 Task: Search one way flight ticket for 3 adults, 3 children in business from Sitka: Sitka Rocky Gutierrez Airport to Raleigh: Raleigh-durham International Airport on 8-5-2023. Choice of flights is American. Number of bags: 4 checked bags. Price is upto 25000. Outbound departure time preference is 19:30.
Action: Mouse moved to (343, 297)
Screenshot: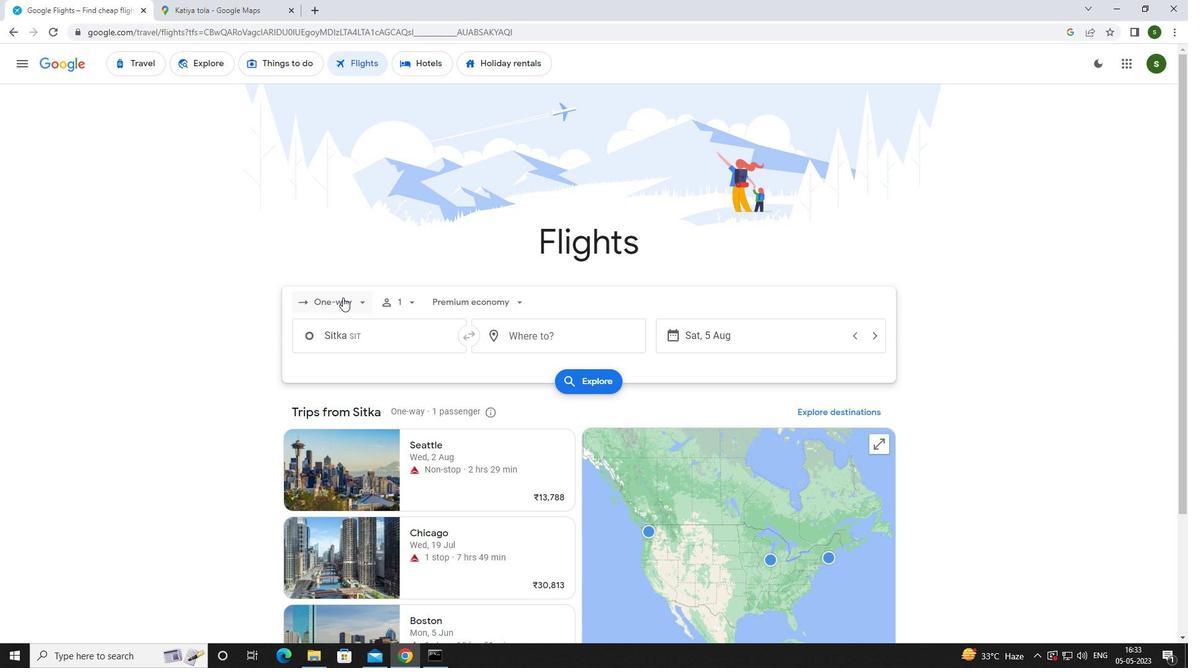 
Action: Mouse pressed left at (343, 297)
Screenshot: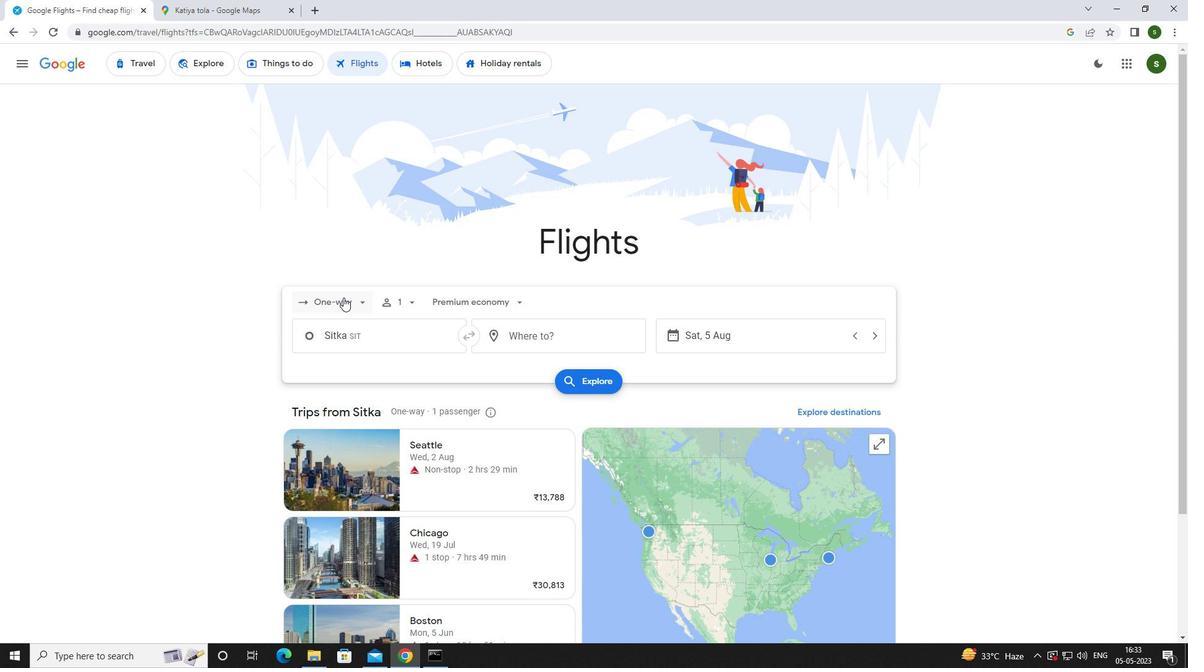 
Action: Mouse moved to (367, 350)
Screenshot: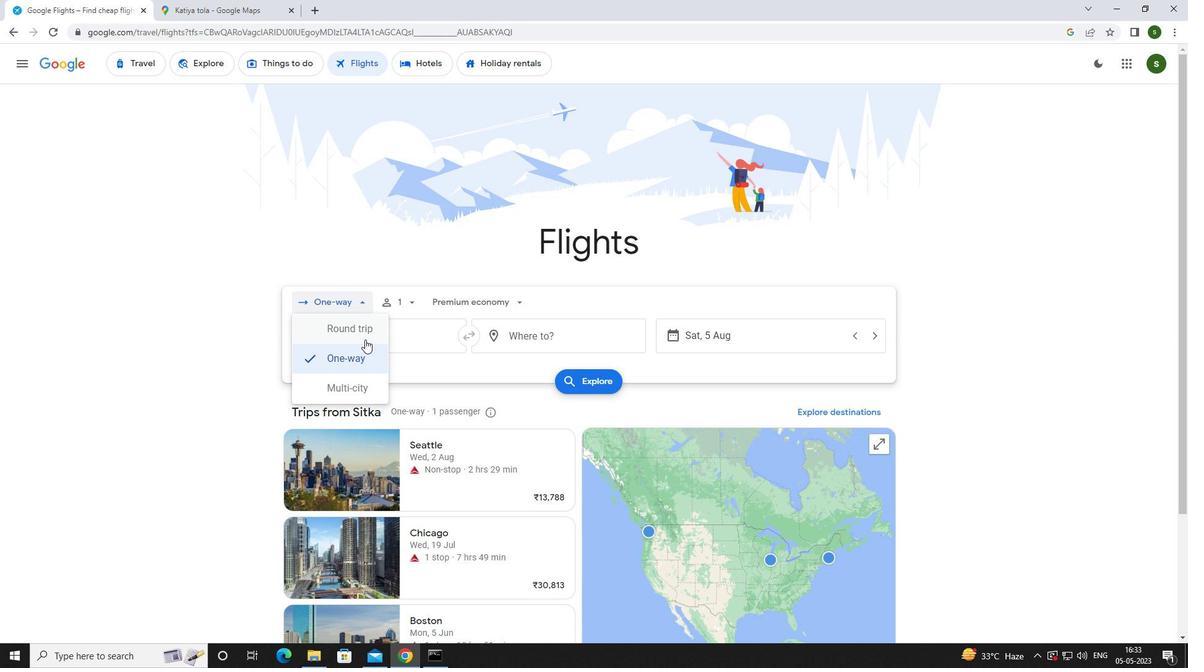 
Action: Mouse pressed left at (367, 350)
Screenshot: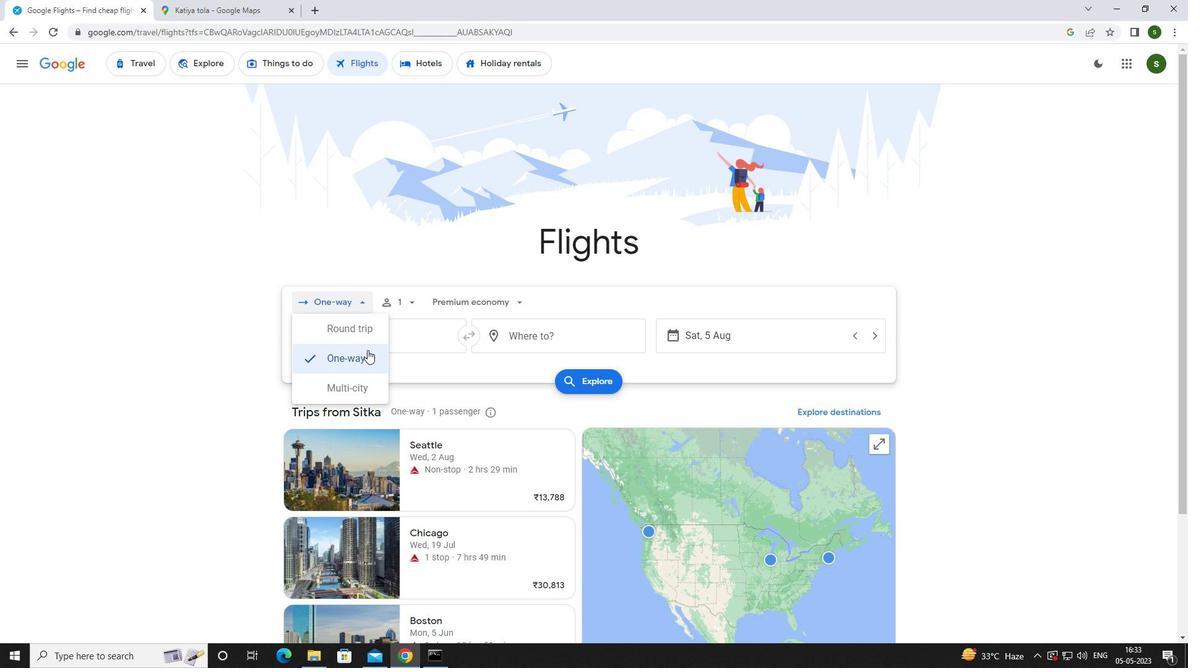 
Action: Mouse moved to (399, 300)
Screenshot: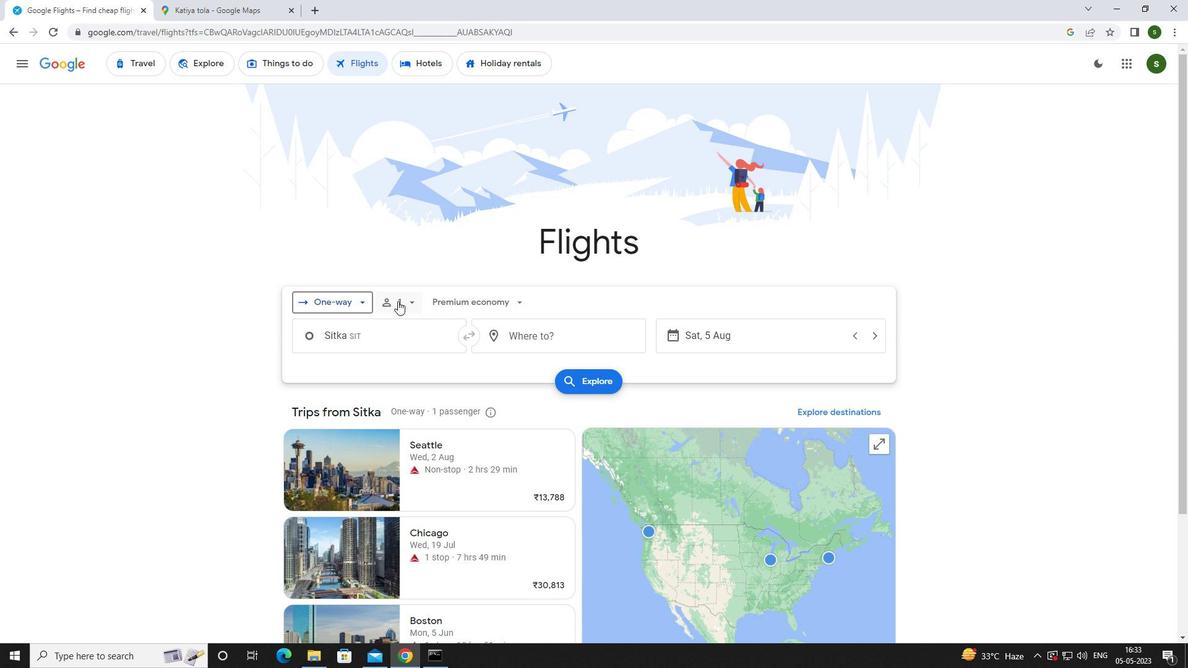 
Action: Mouse pressed left at (399, 300)
Screenshot: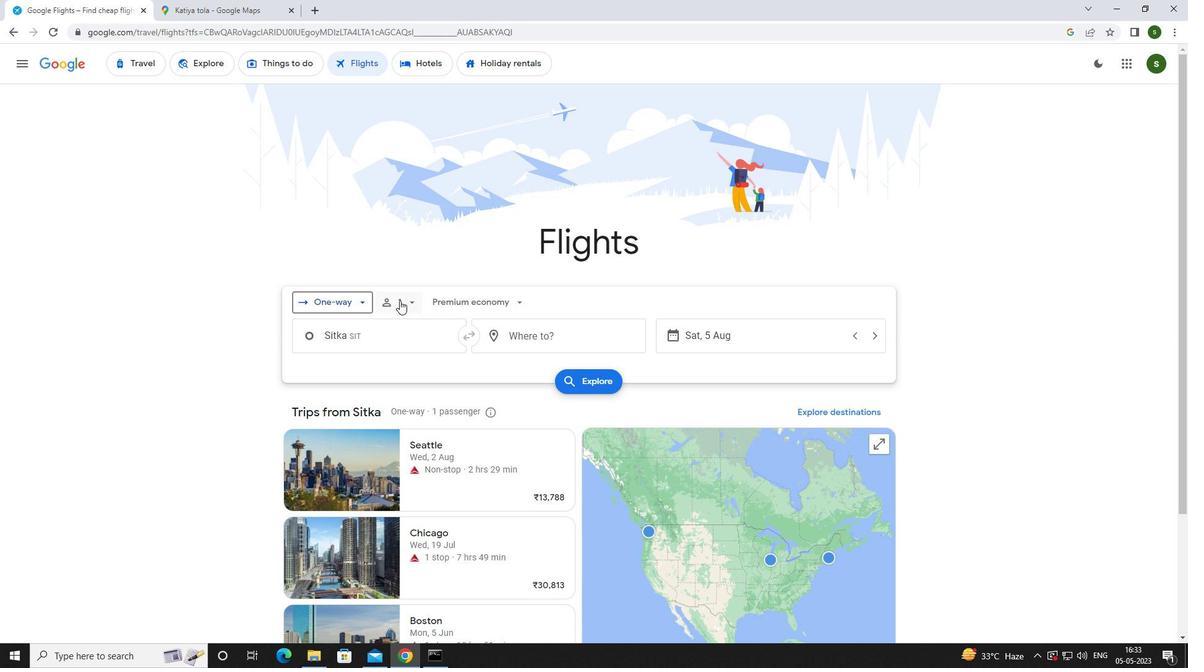 
Action: Mouse moved to (505, 331)
Screenshot: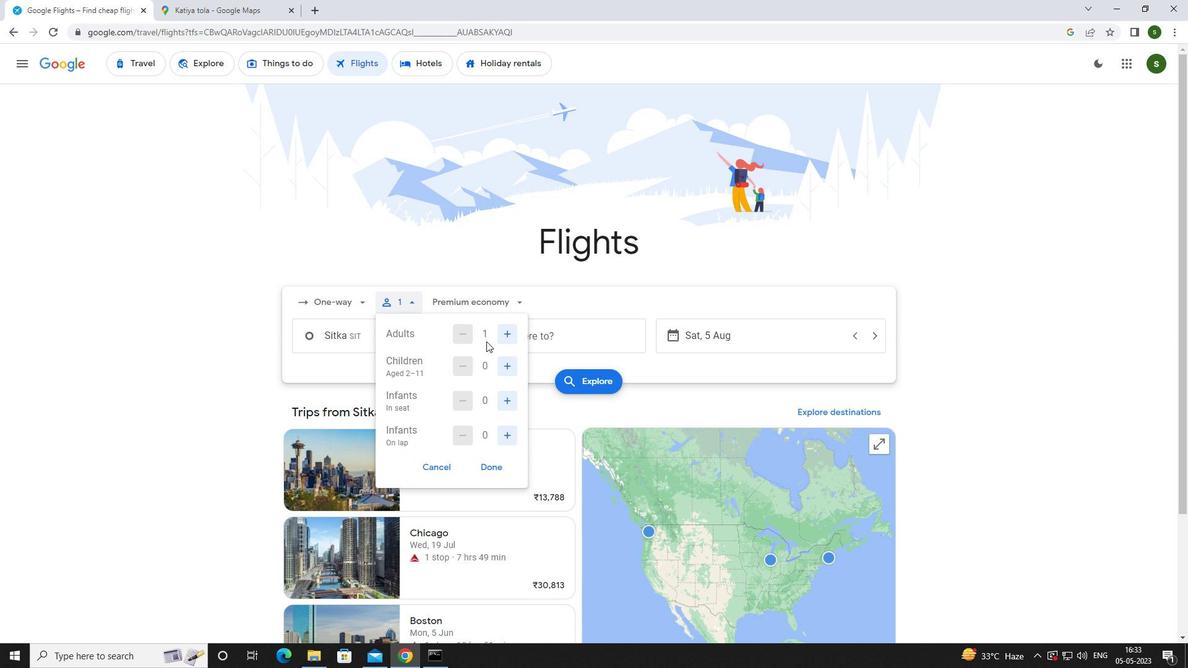 
Action: Mouse pressed left at (505, 331)
Screenshot: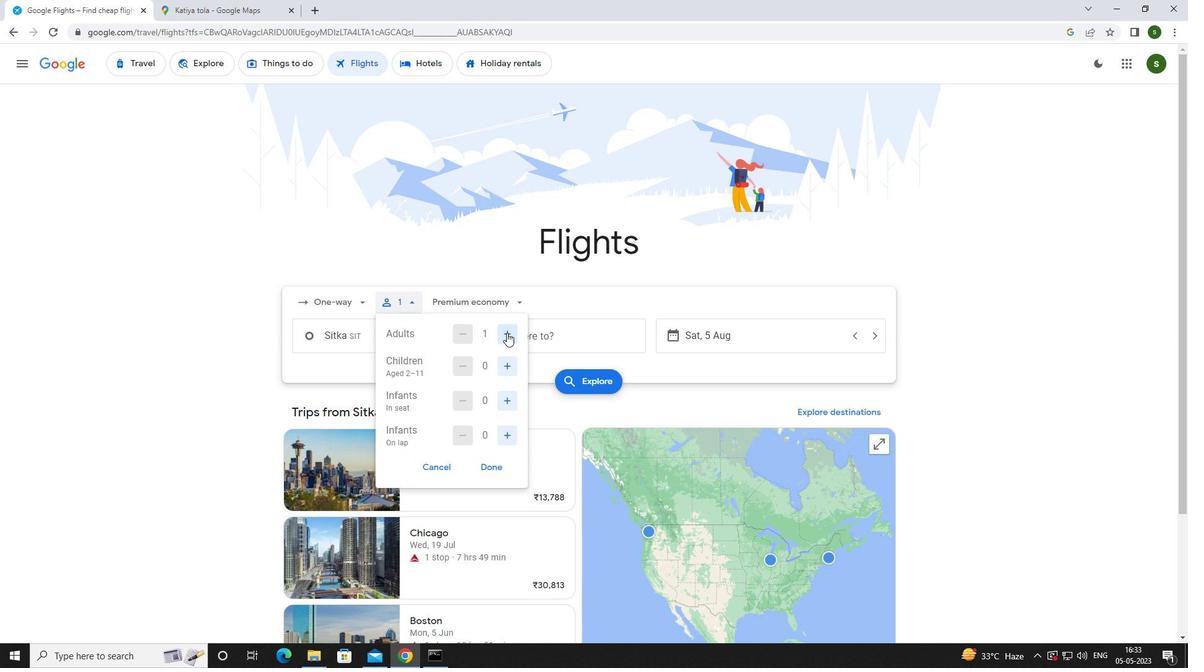
Action: Mouse pressed left at (505, 331)
Screenshot: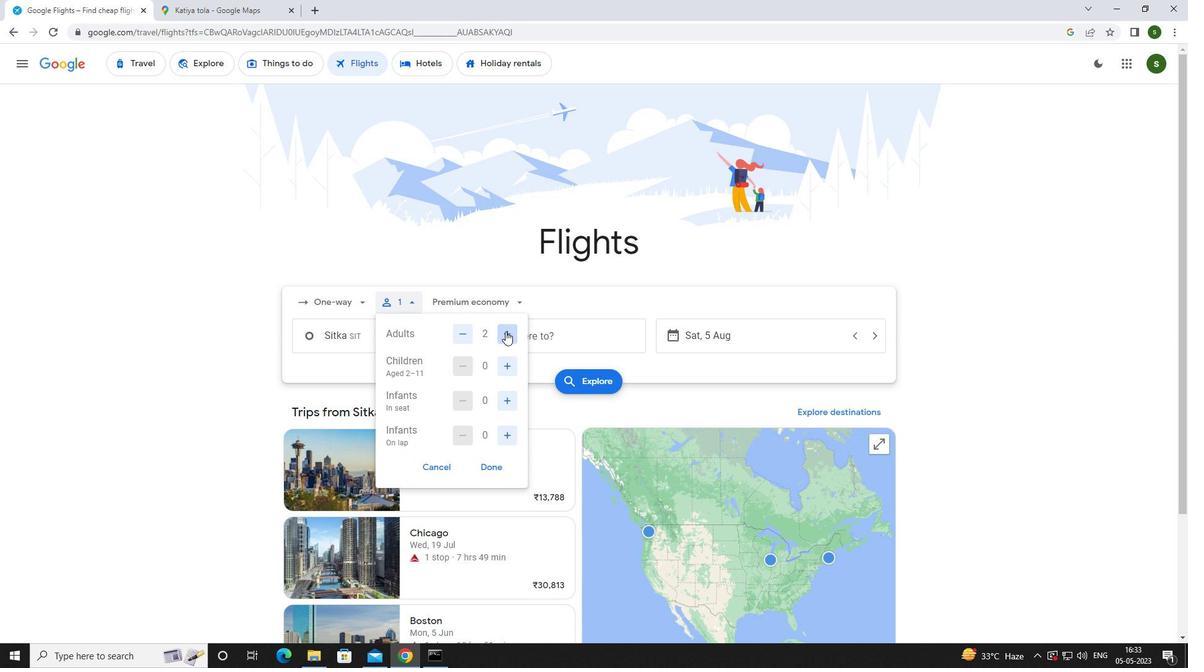 
Action: Mouse moved to (508, 367)
Screenshot: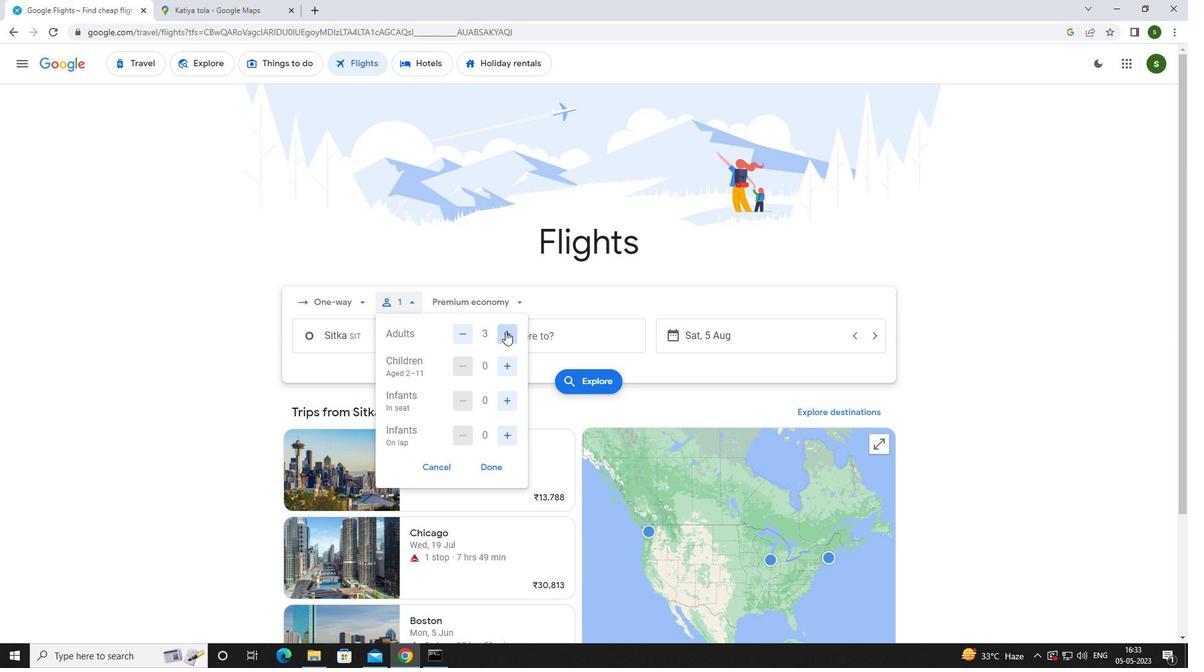 
Action: Mouse pressed left at (508, 367)
Screenshot: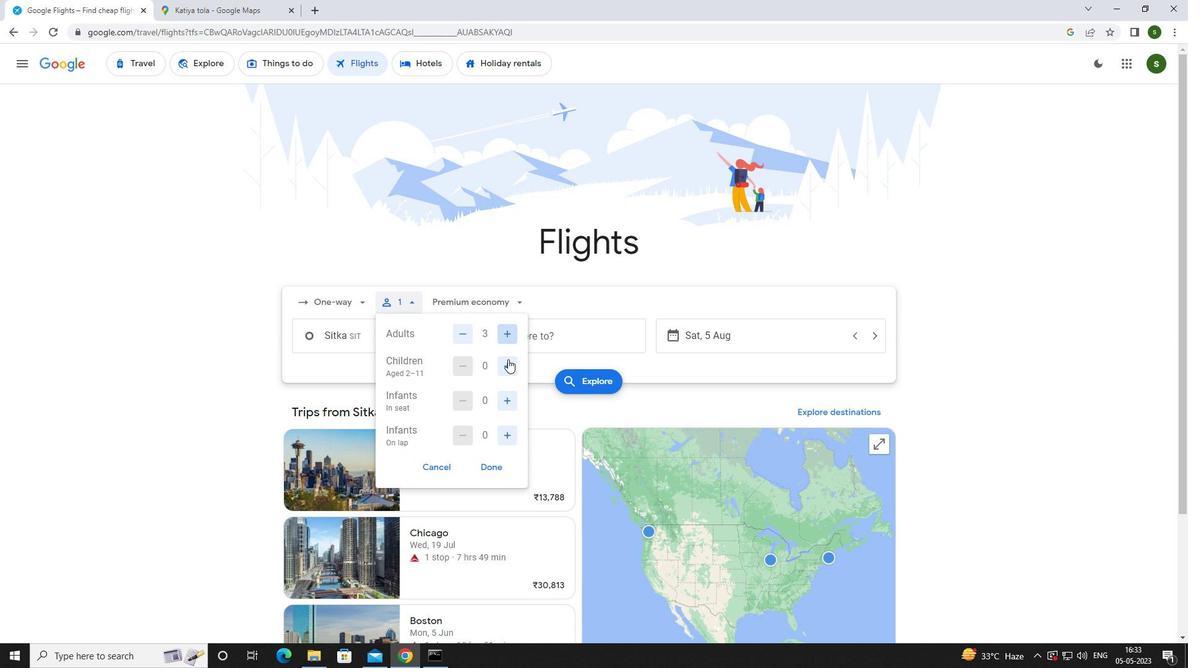 
Action: Mouse pressed left at (508, 367)
Screenshot: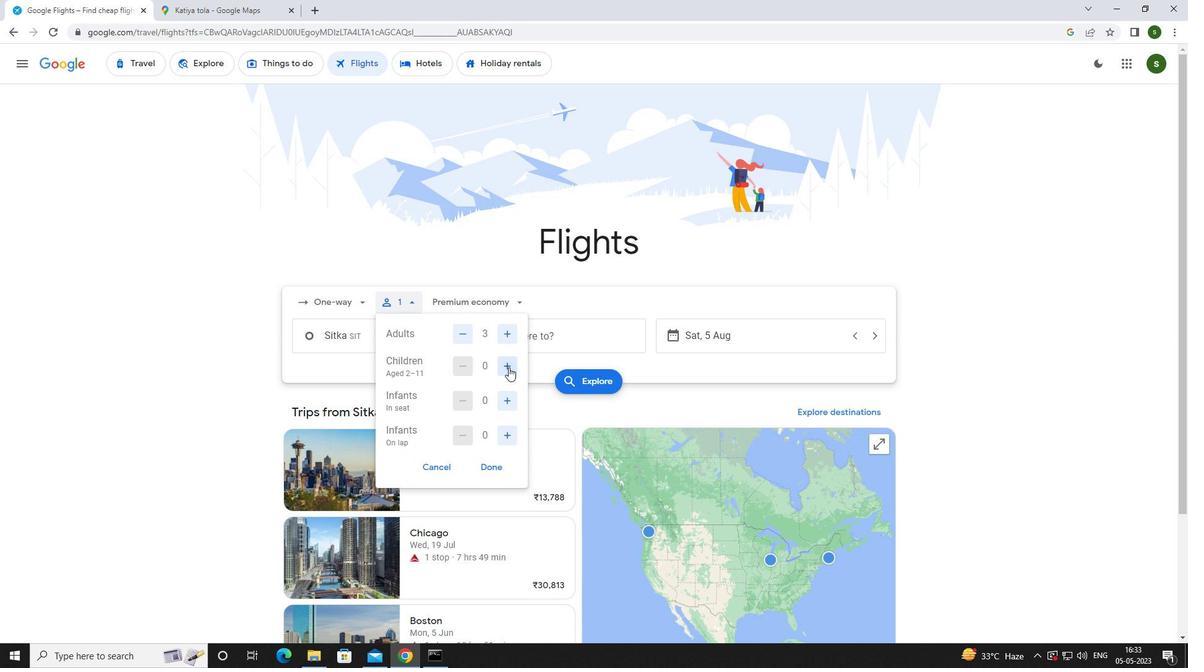 
Action: Mouse pressed left at (508, 367)
Screenshot: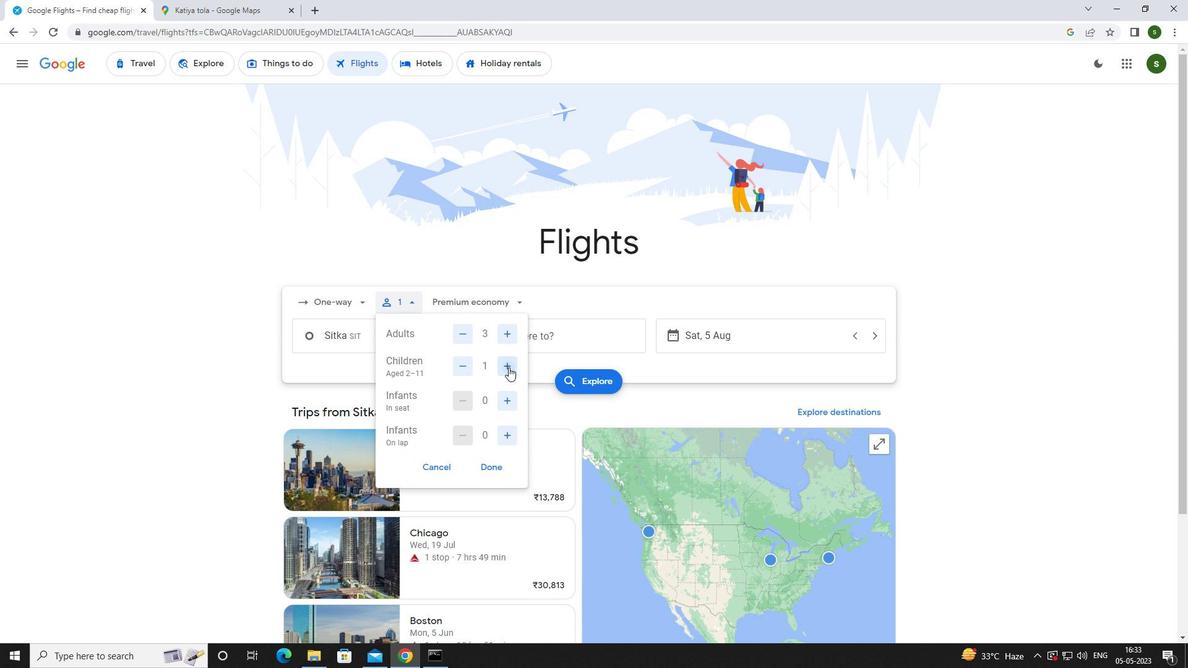 
Action: Mouse moved to (502, 305)
Screenshot: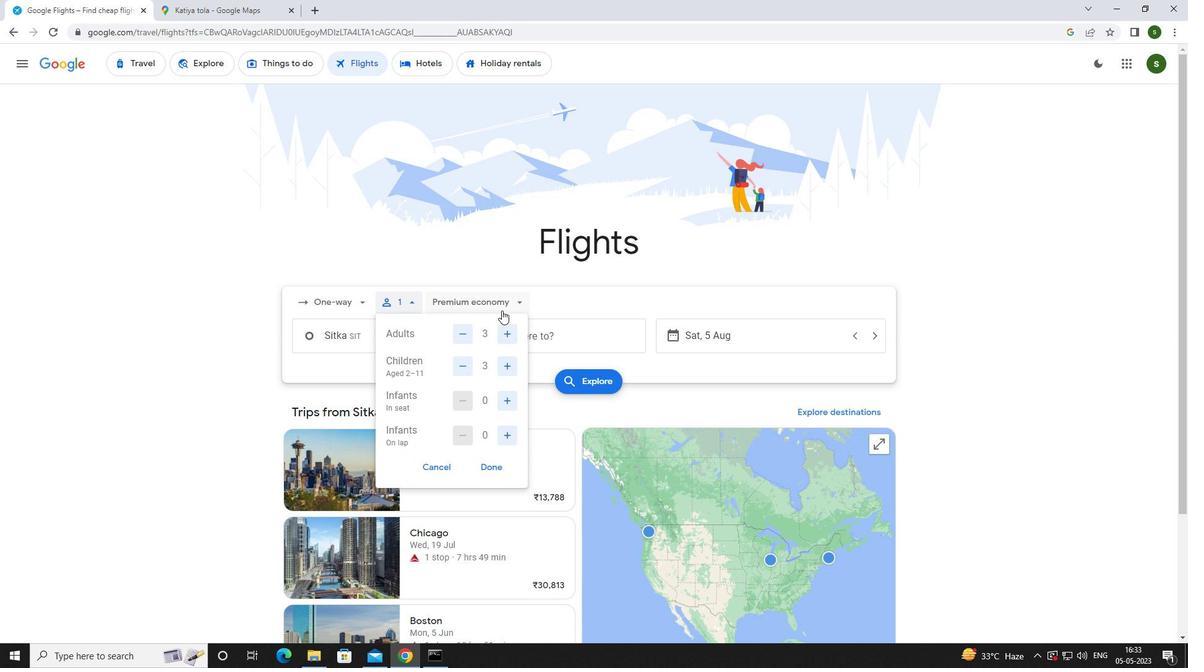 
Action: Mouse pressed left at (502, 305)
Screenshot: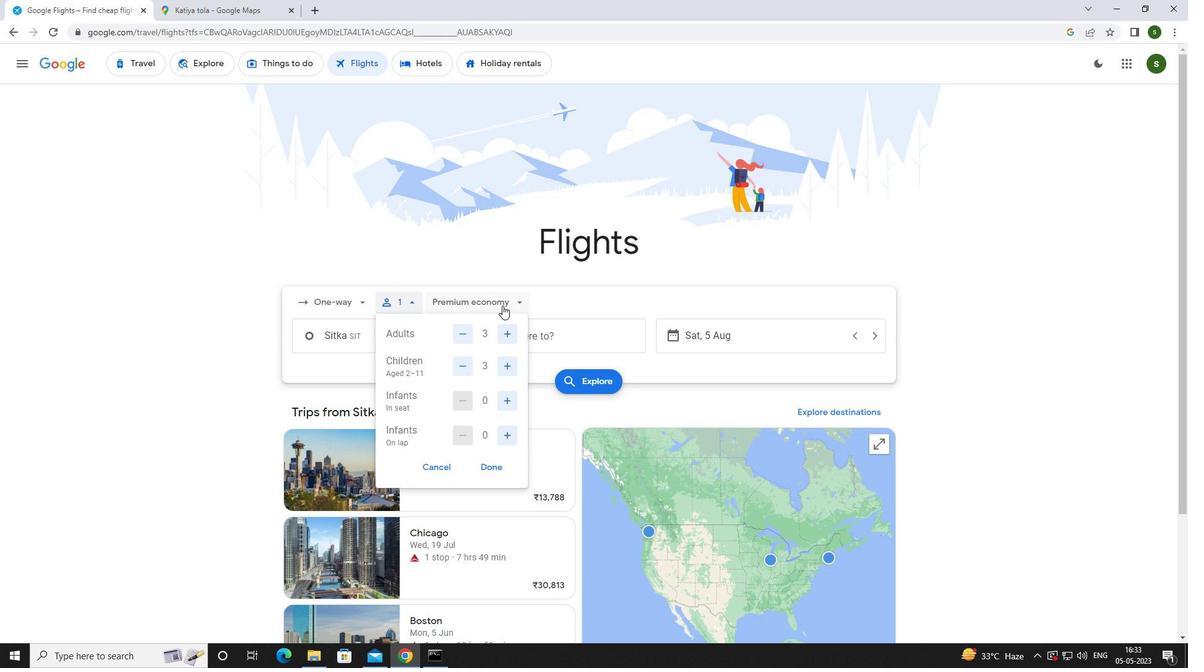 
Action: Mouse moved to (486, 395)
Screenshot: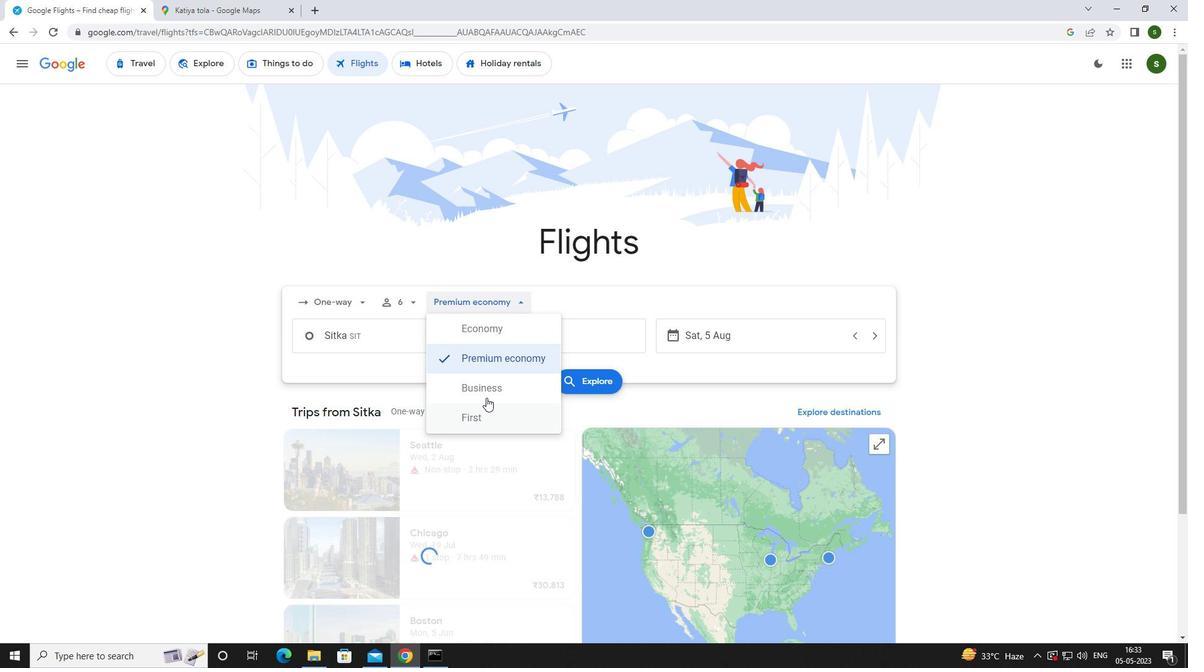 
Action: Mouse pressed left at (486, 395)
Screenshot: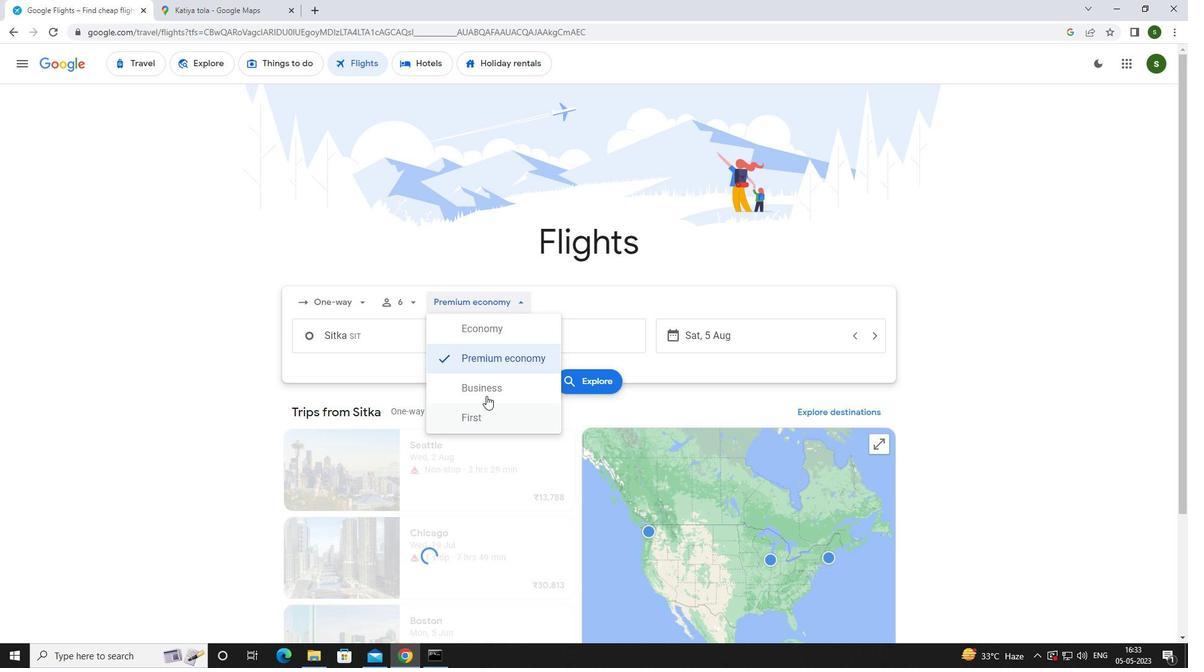 
Action: Mouse moved to (410, 344)
Screenshot: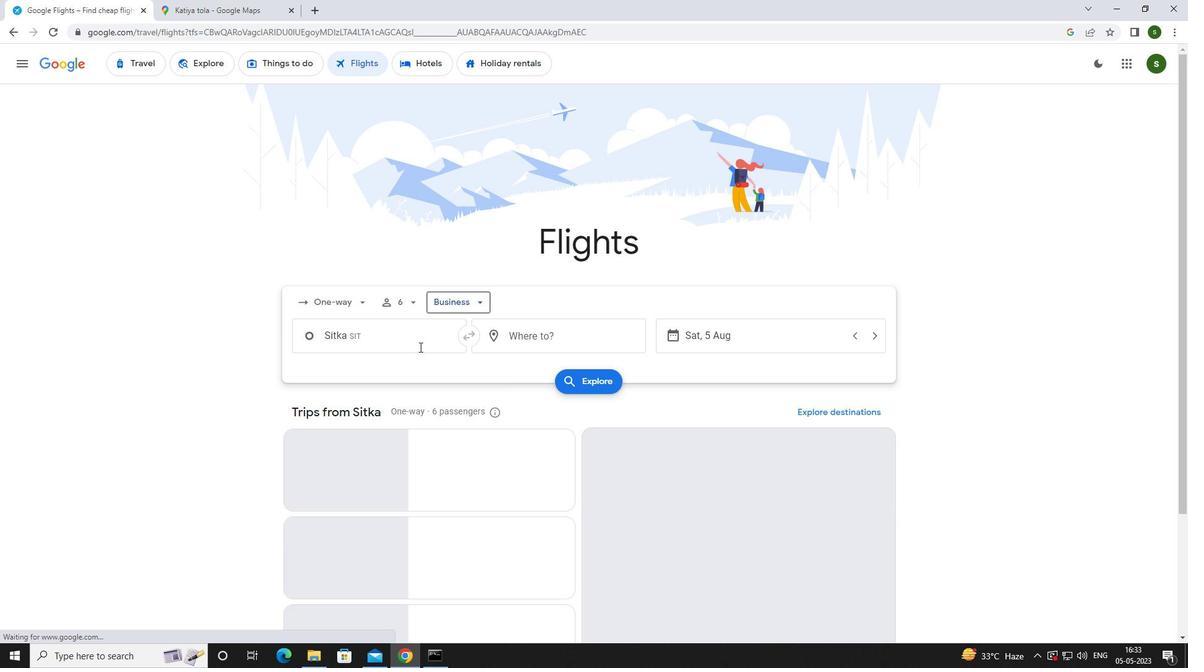 
Action: Mouse pressed left at (410, 344)
Screenshot: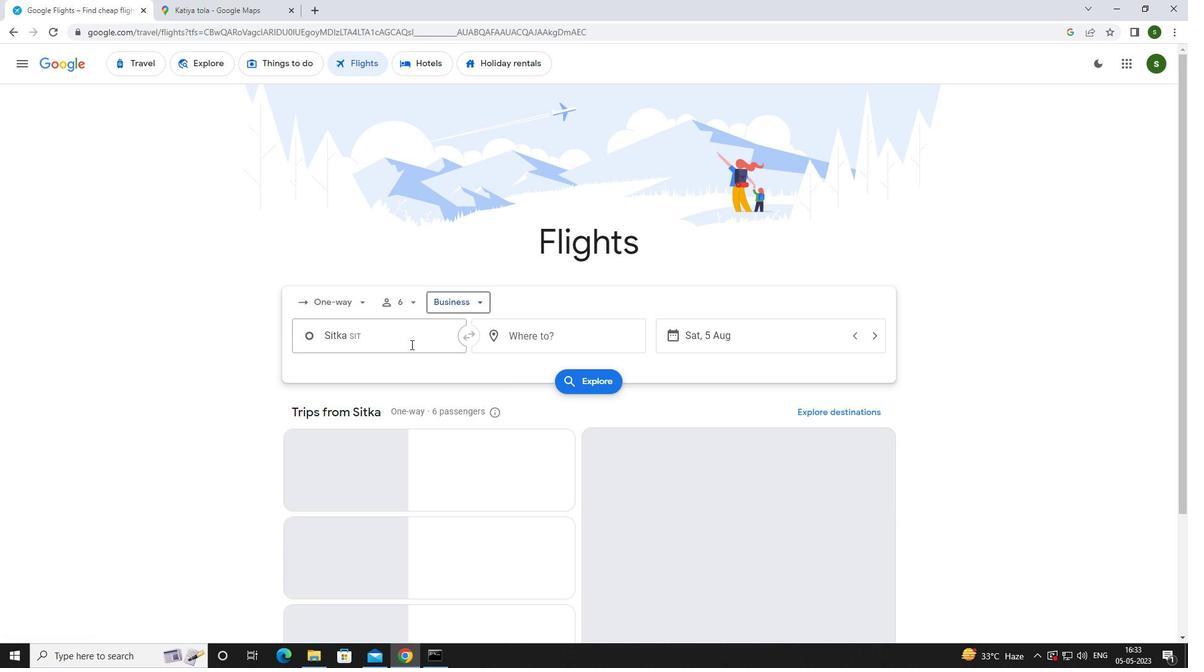 
Action: Mouse moved to (415, 349)
Screenshot: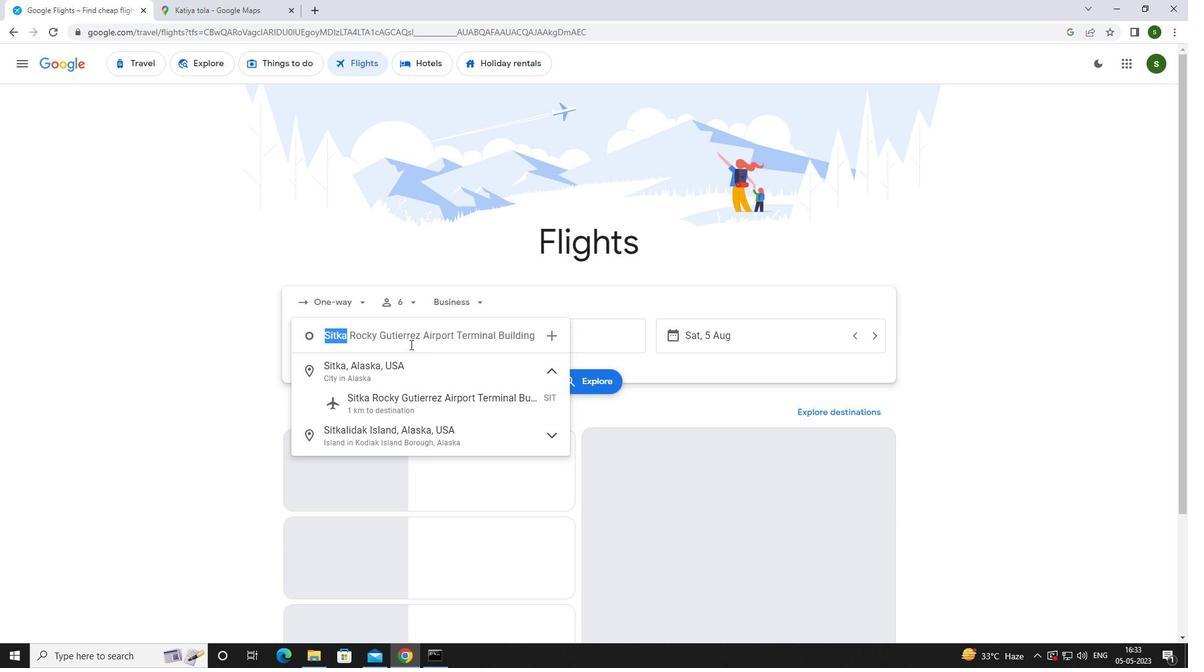 
Action: Key pressed <Key.caps_lock>s<Key.caps_lock>itka
Screenshot: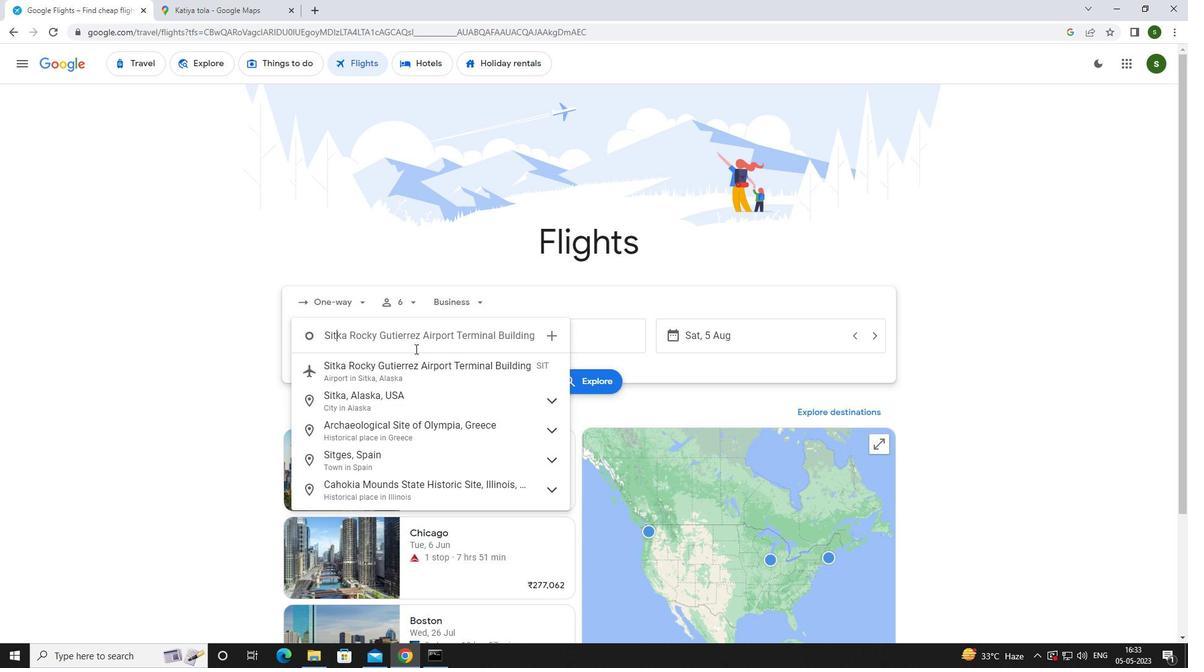 
Action: Mouse moved to (424, 399)
Screenshot: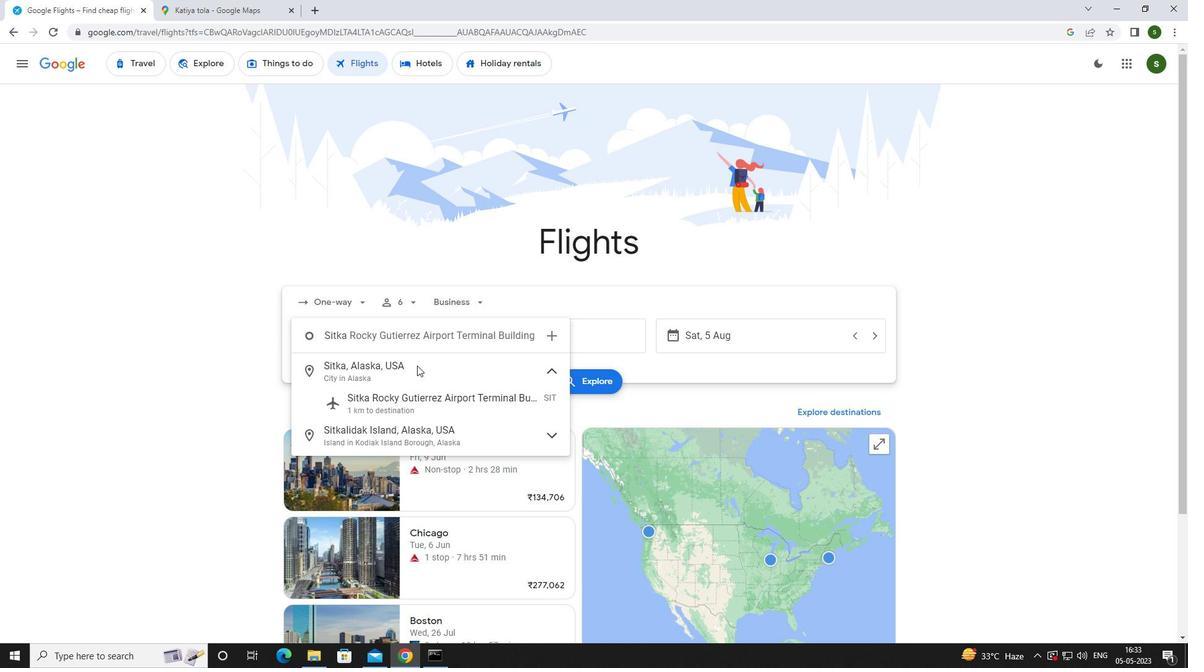 
Action: Mouse pressed left at (424, 399)
Screenshot: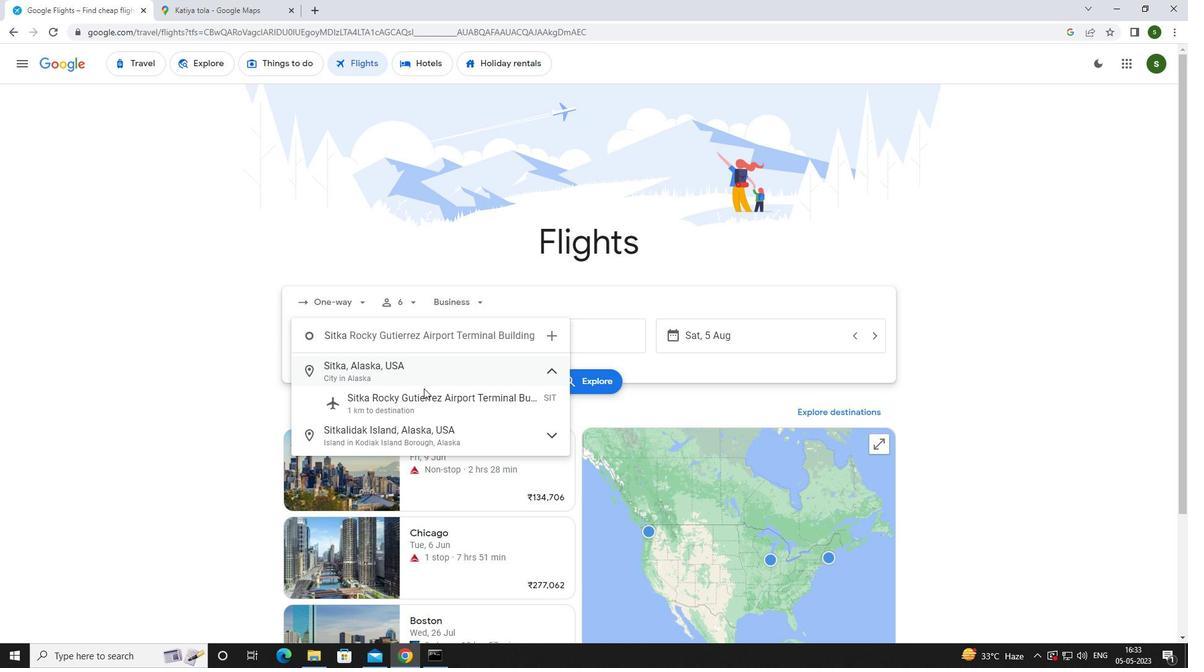 
Action: Mouse moved to (539, 333)
Screenshot: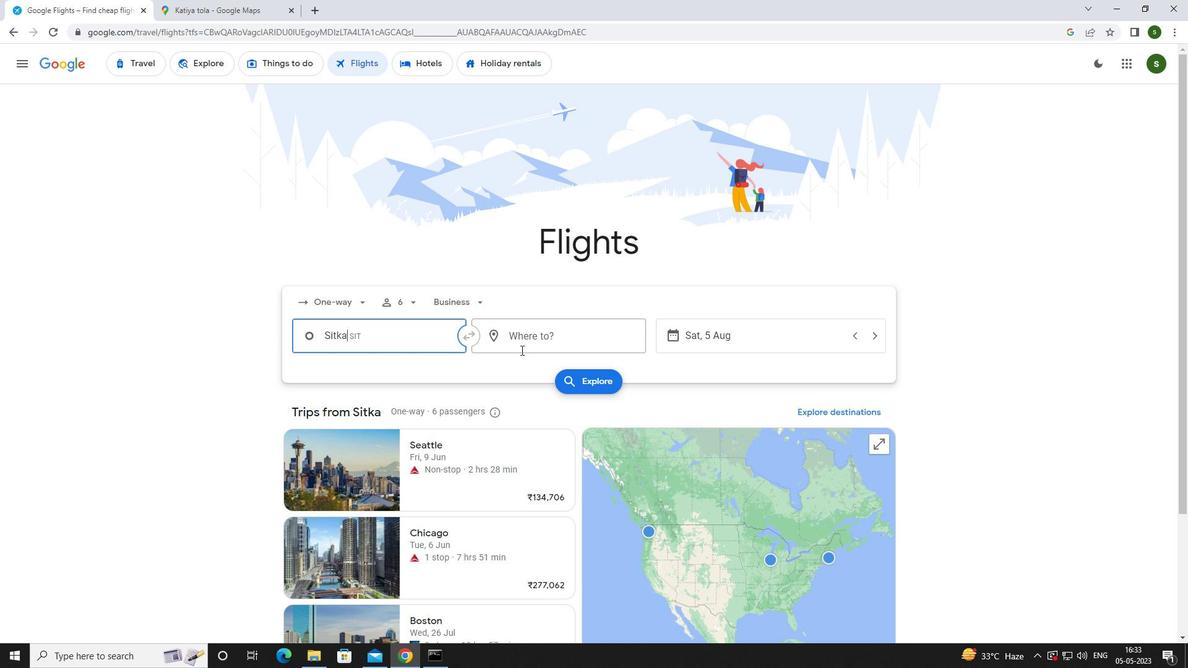 
Action: Mouse pressed left at (539, 333)
Screenshot: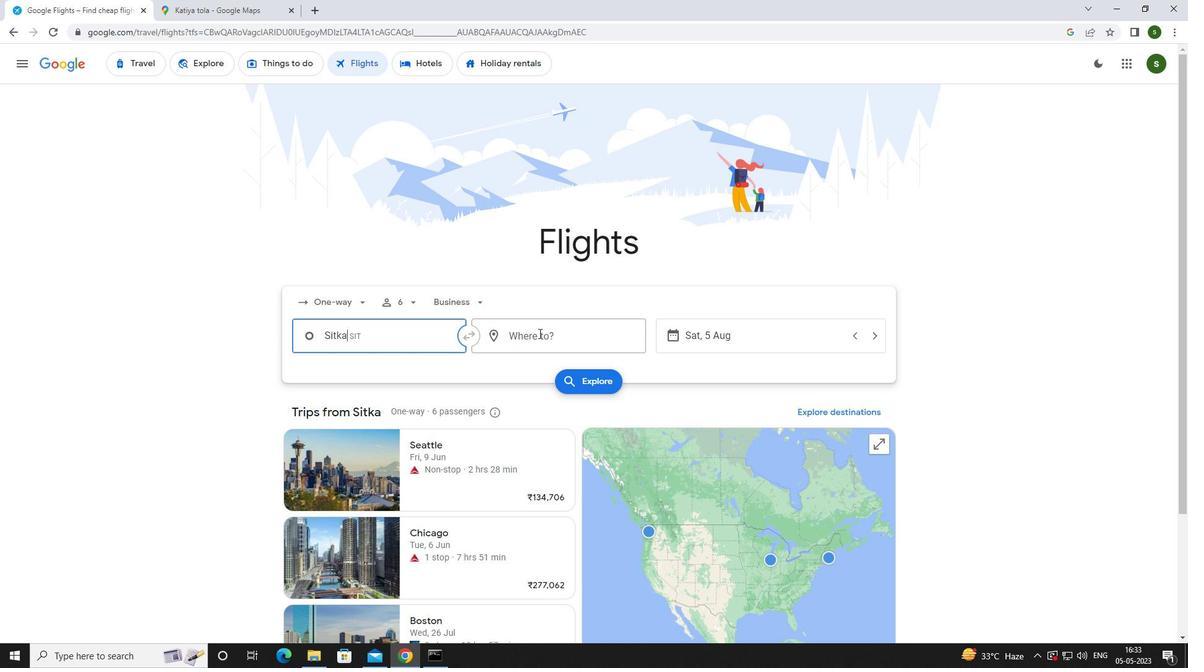 
Action: Key pressed <Key.caps_lock>r<Key.caps_lock>al
Screenshot: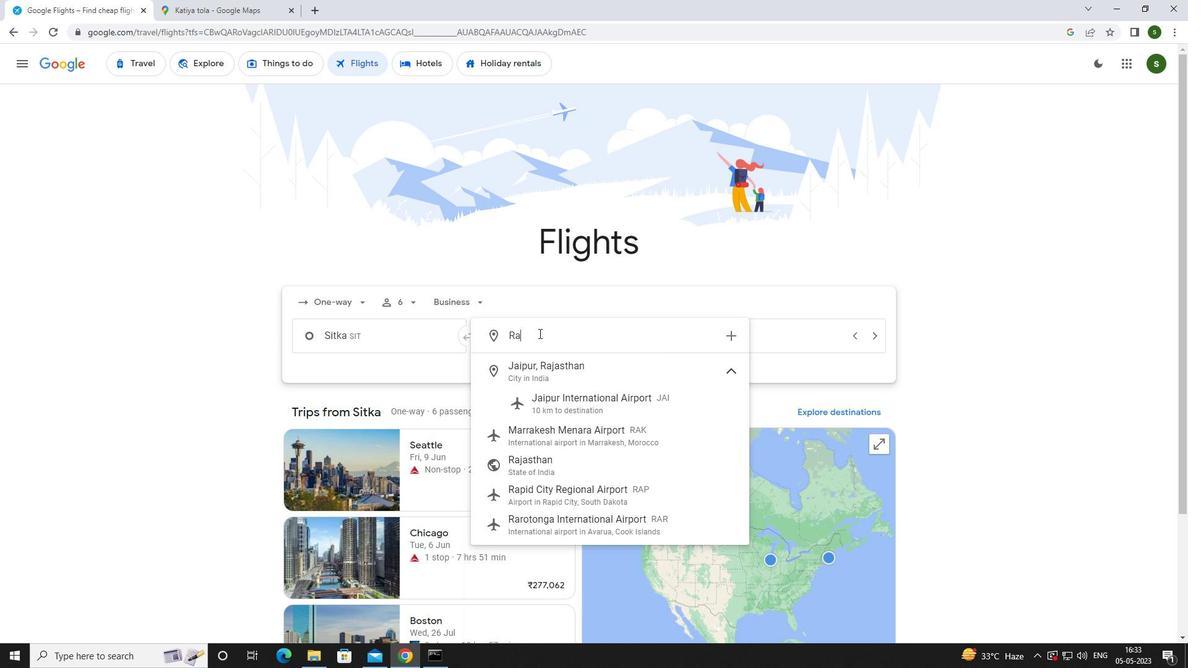 
Action: Mouse moved to (557, 399)
Screenshot: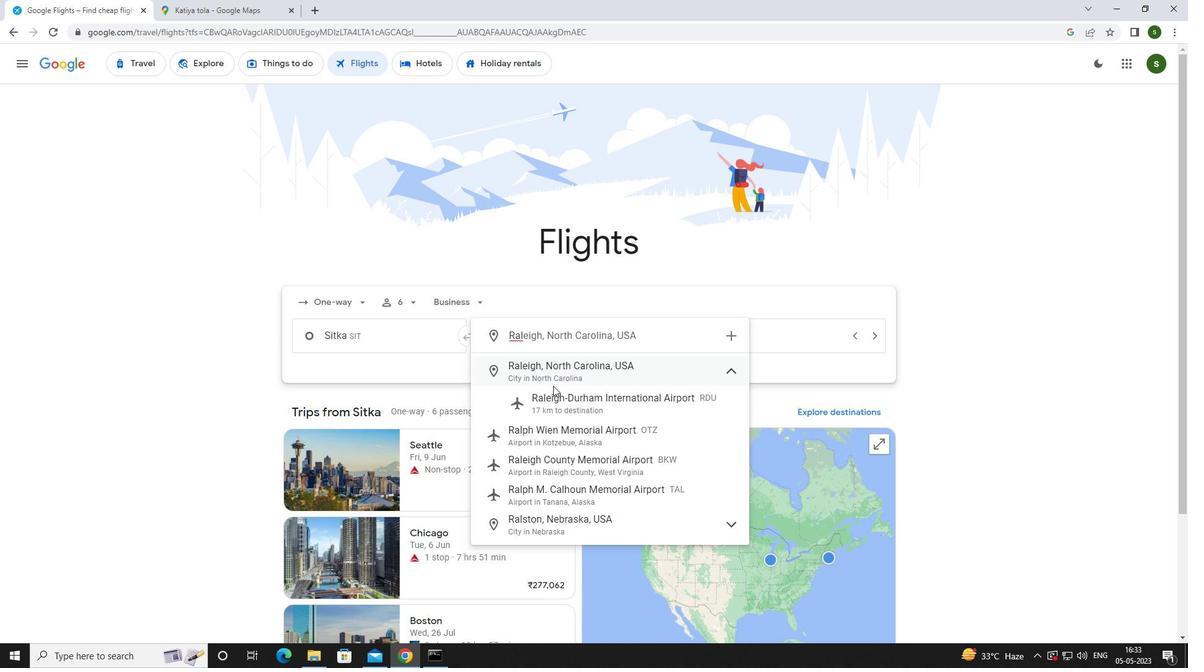 
Action: Mouse pressed left at (557, 399)
Screenshot: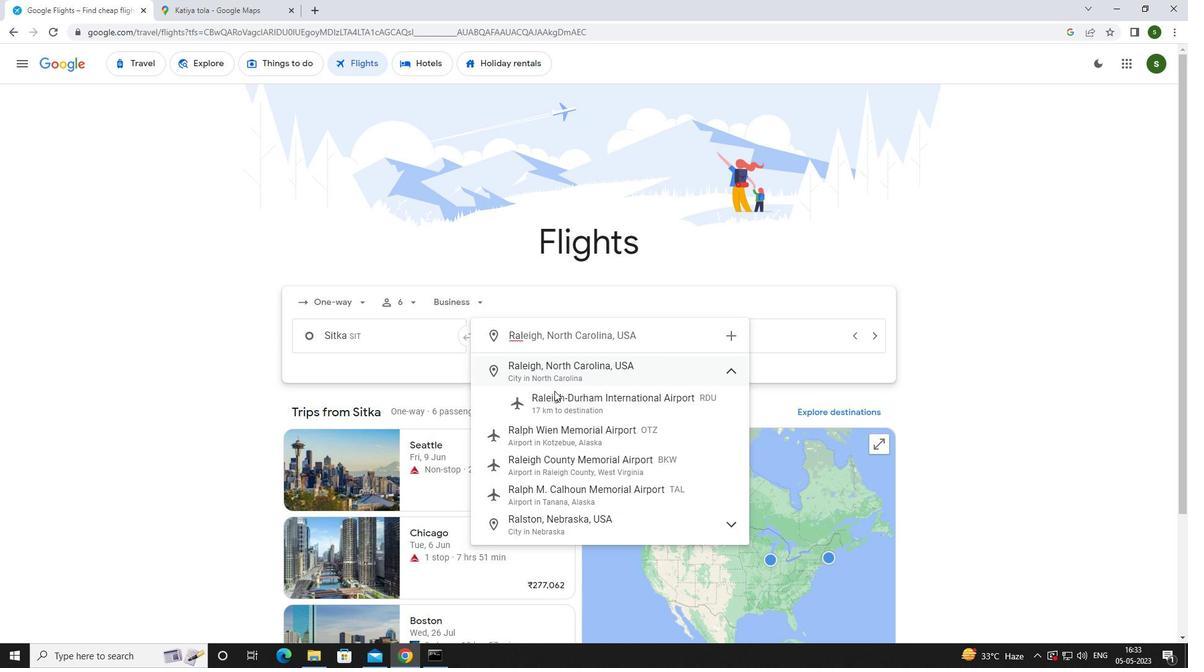 
Action: Mouse moved to (722, 337)
Screenshot: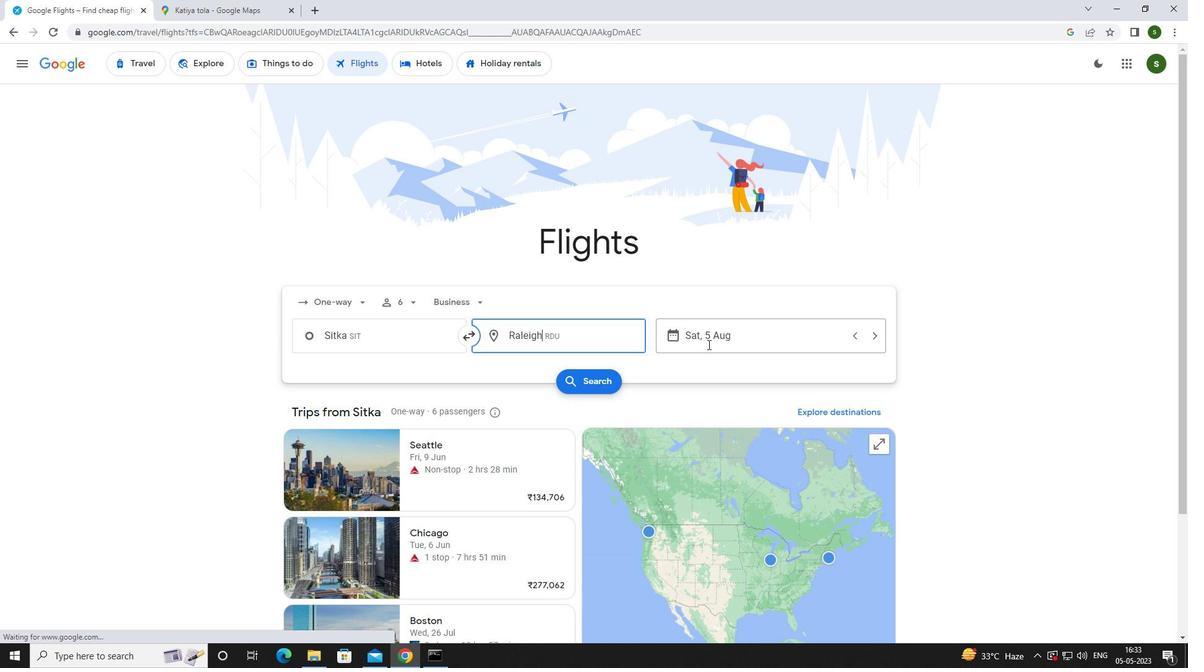 
Action: Mouse pressed left at (722, 337)
Screenshot: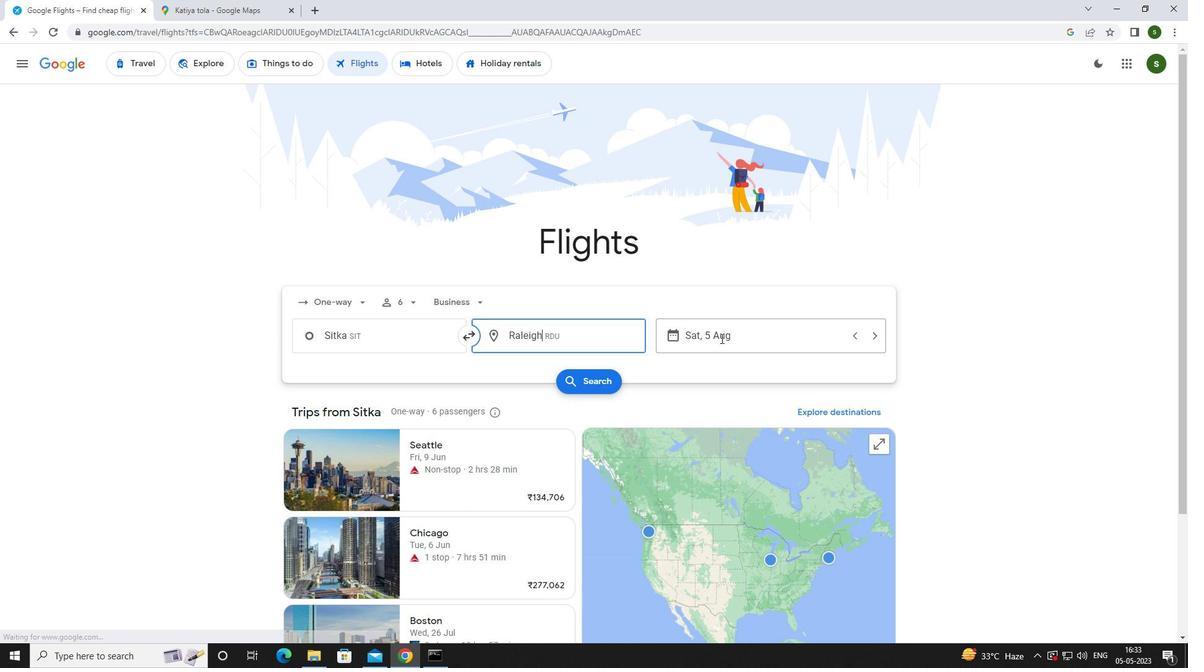 
Action: Mouse moved to (617, 417)
Screenshot: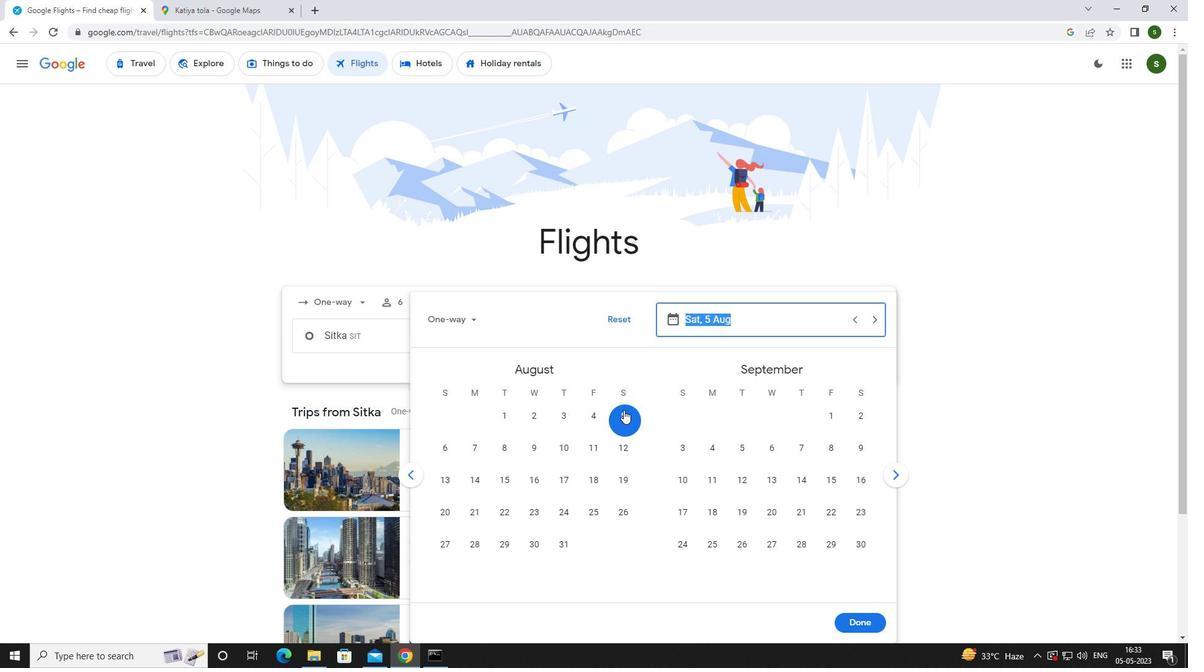 
Action: Mouse pressed left at (617, 417)
Screenshot: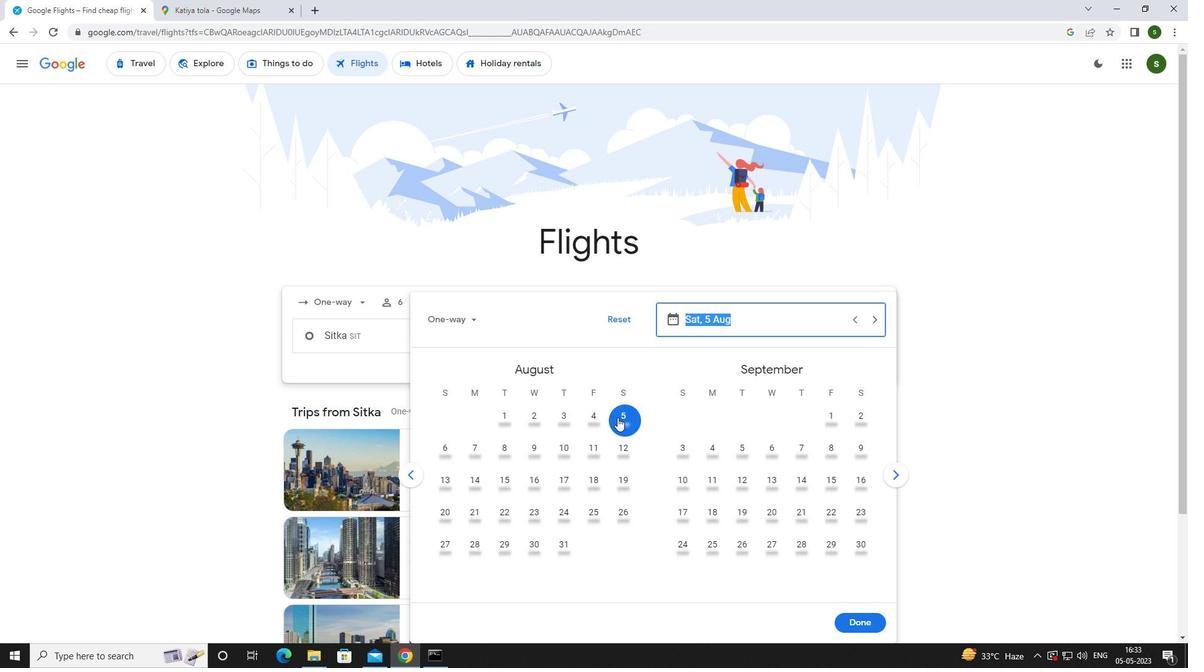 
Action: Mouse moved to (851, 614)
Screenshot: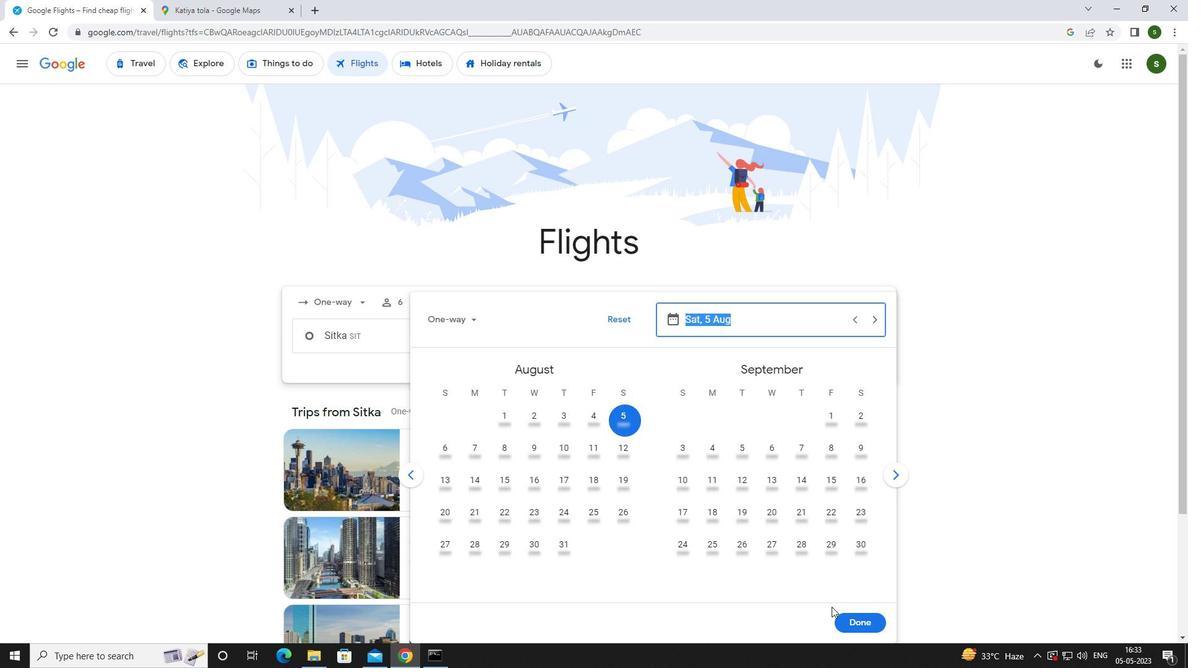 
Action: Mouse pressed left at (851, 614)
Screenshot: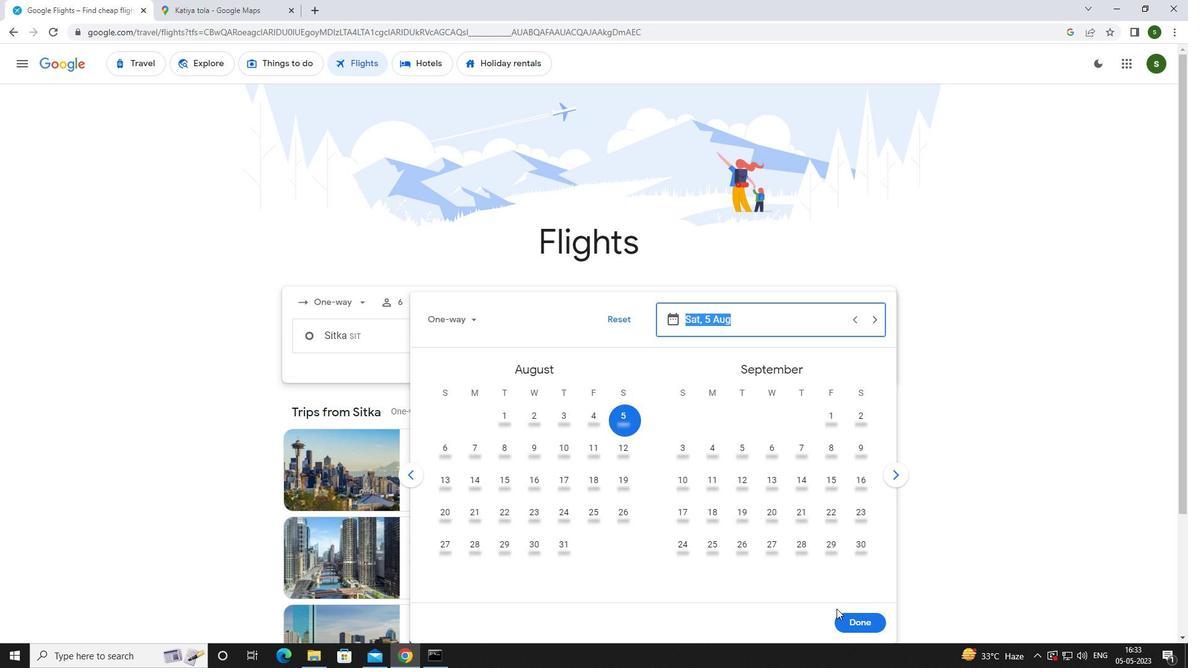 
Action: Mouse moved to (591, 384)
Screenshot: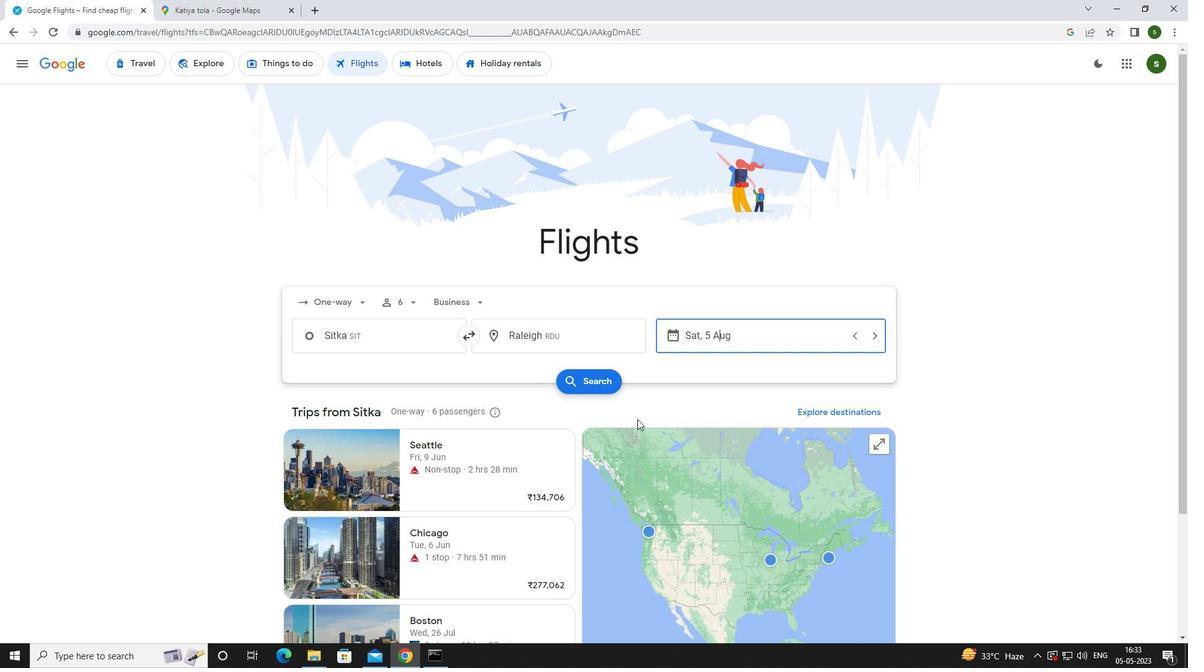 
Action: Mouse pressed left at (591, 384)
Screenshot: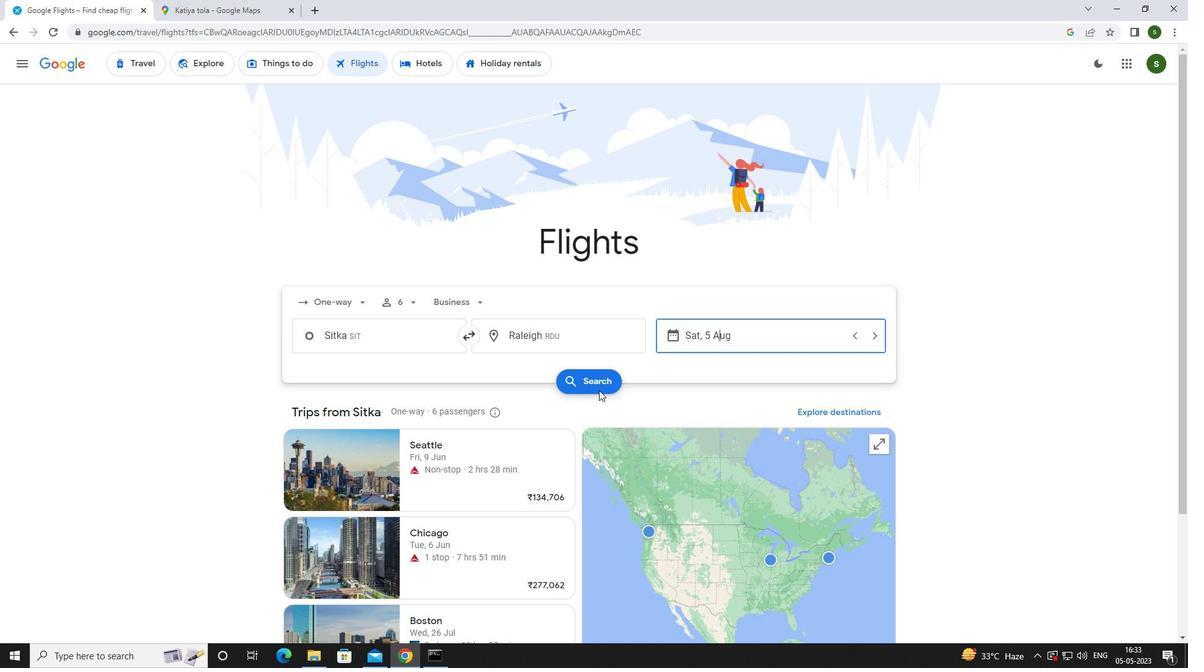 
Action: Mouse moved to (321, 180)
Screenshot: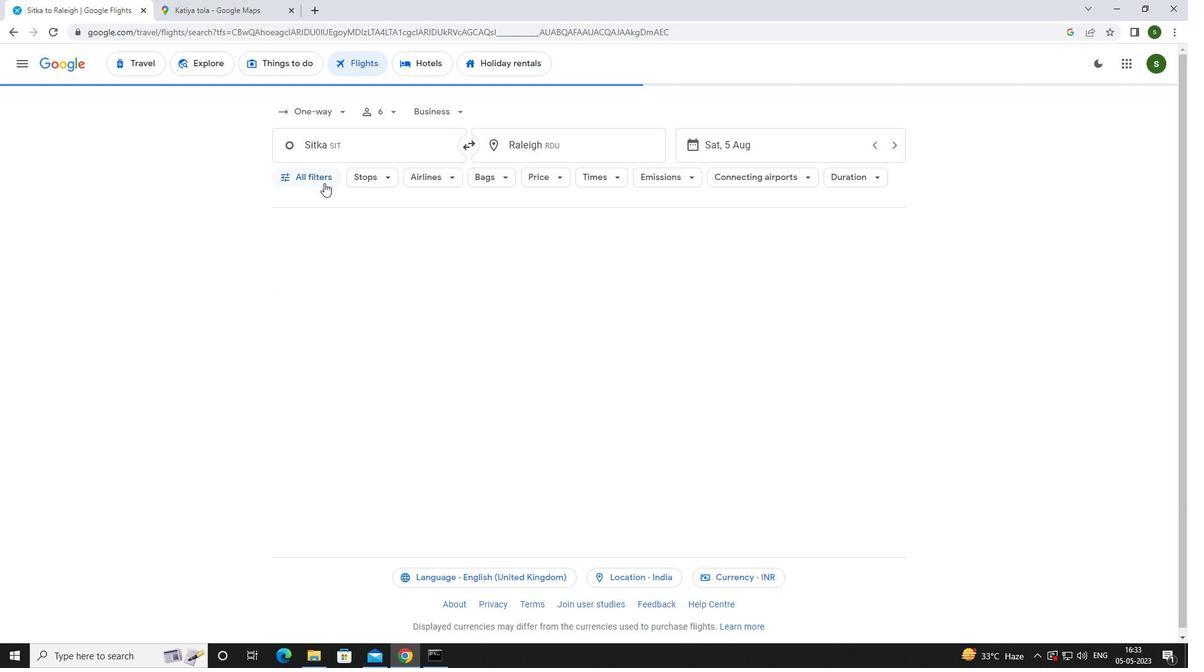 
Action: Mouse pressed left at (321, 180)
Screenshot: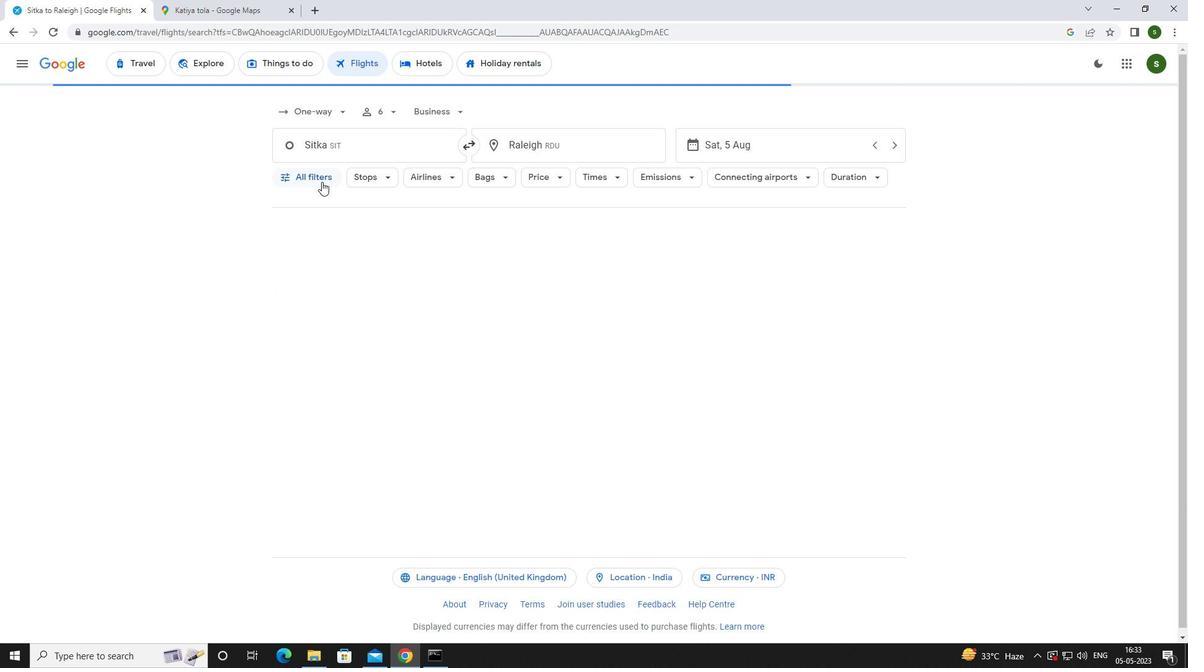 
Action: Mouse moved to (453, 438)
Screenshot: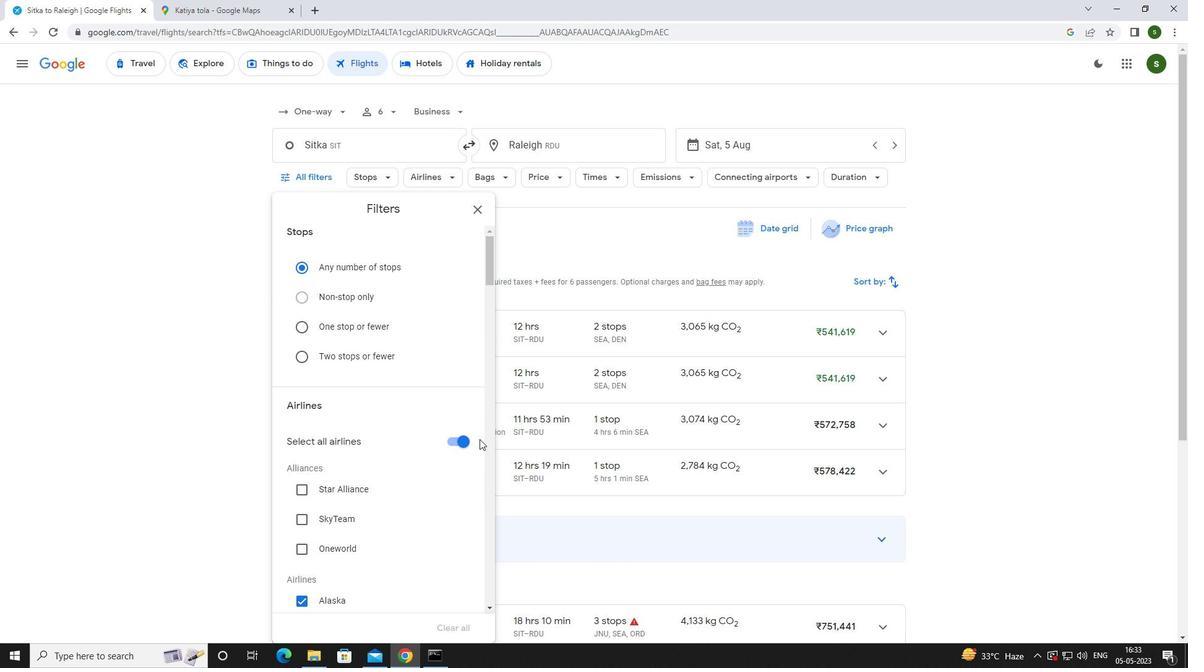 
Action: Mouse pressed left at (453, 438)
Screenshot: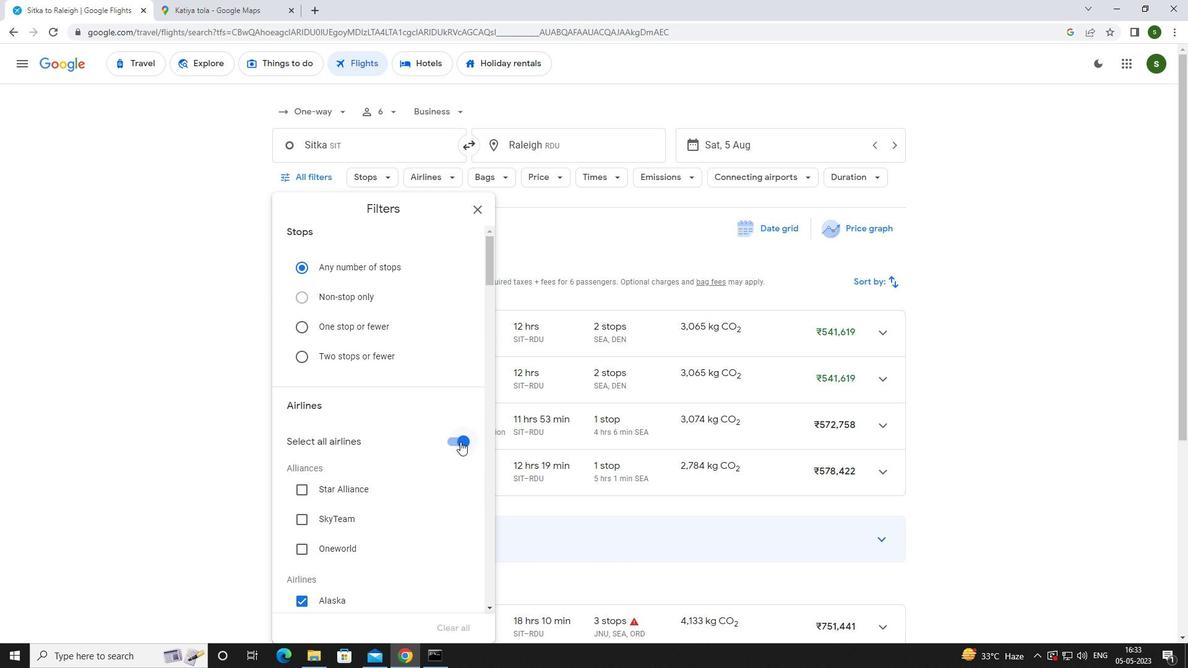 
Action: Mouse moved to (397, 401)
Screenshot: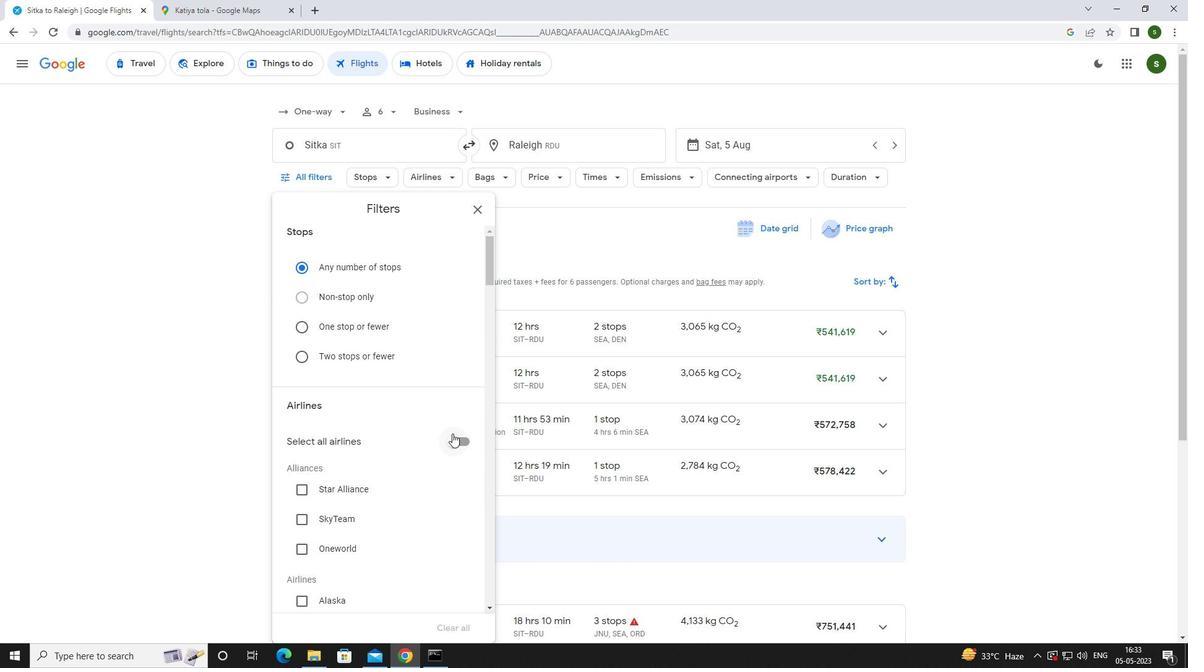 
Action: Mouse scrolled (397, 401) with delta (0, 0)
Screenshot: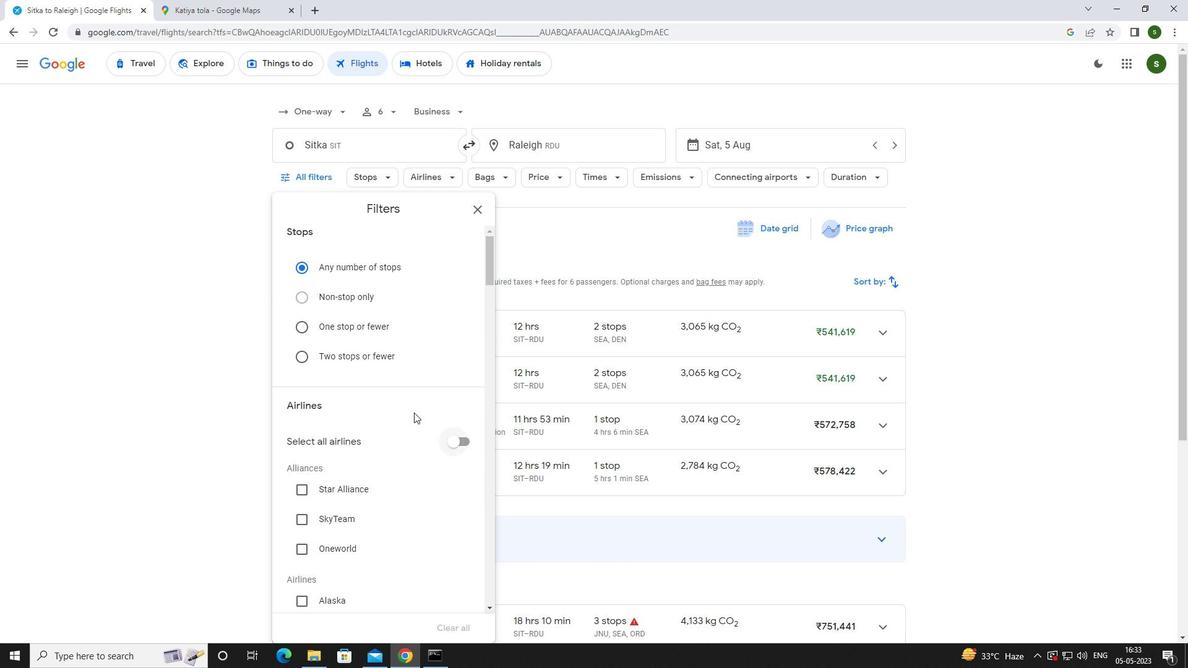 
Action: Mouse scrolled (397, 401) with delta (0, 0)
Screenshot: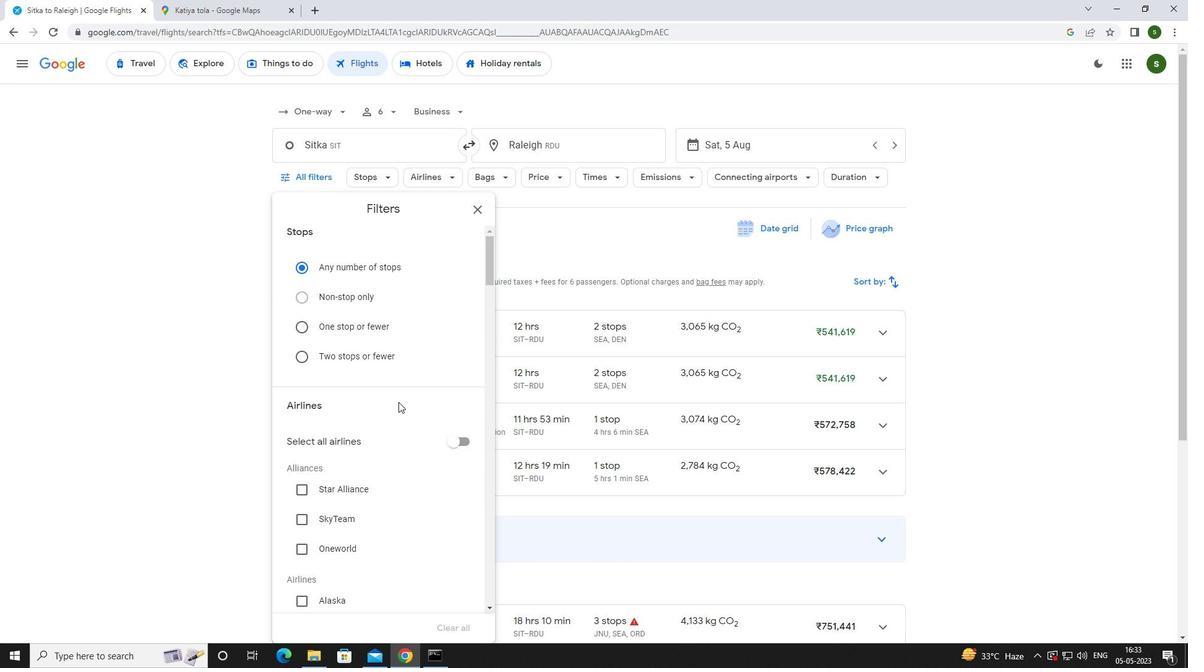 
Action: Mouse scrolled (397, 401) with delta (0, 0)
Screenshot: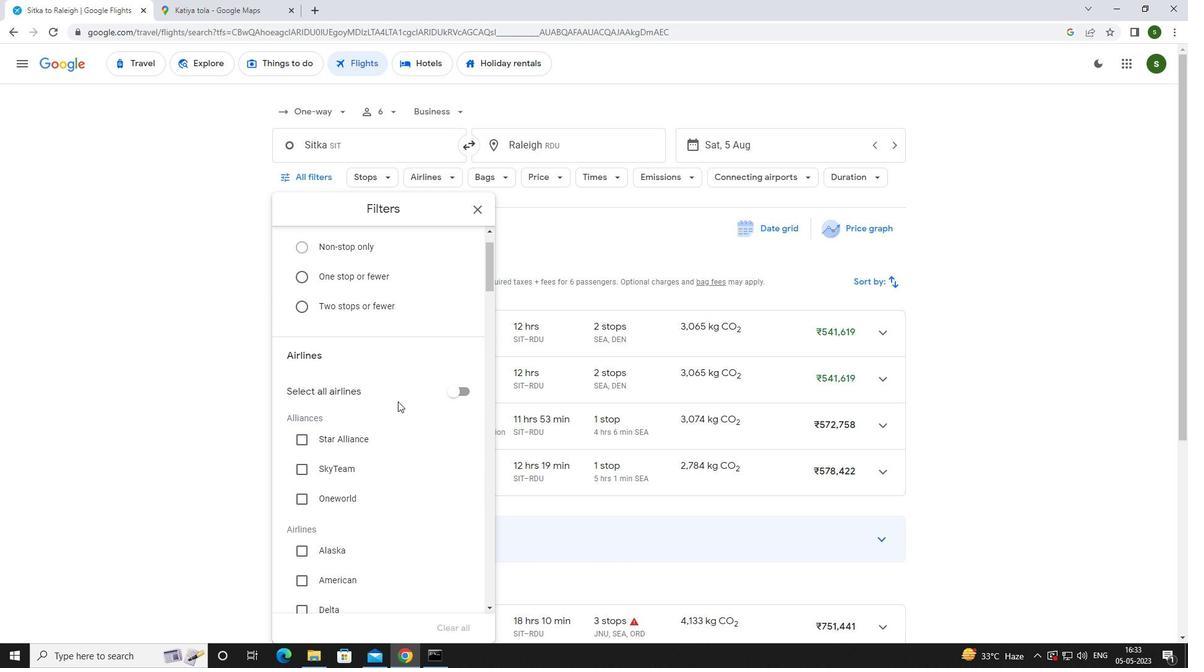 
Action: Mouse moved to (340, 443)
Screenshot: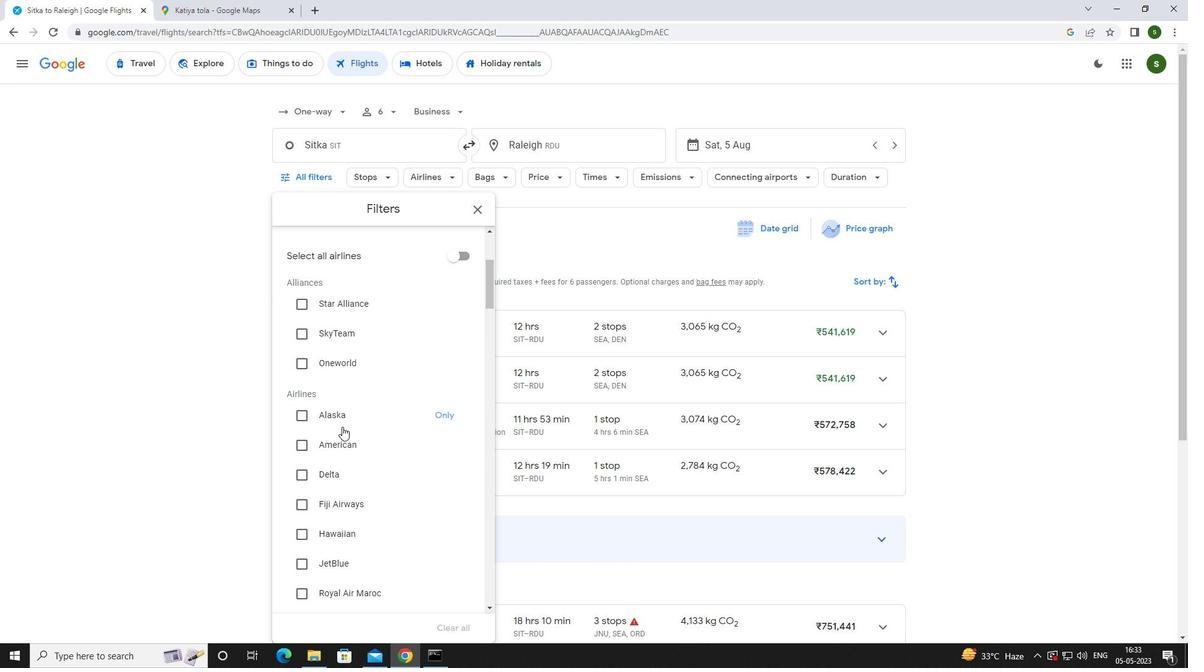 
Action: Mouse pressed left at (340, 443)
Screenshot: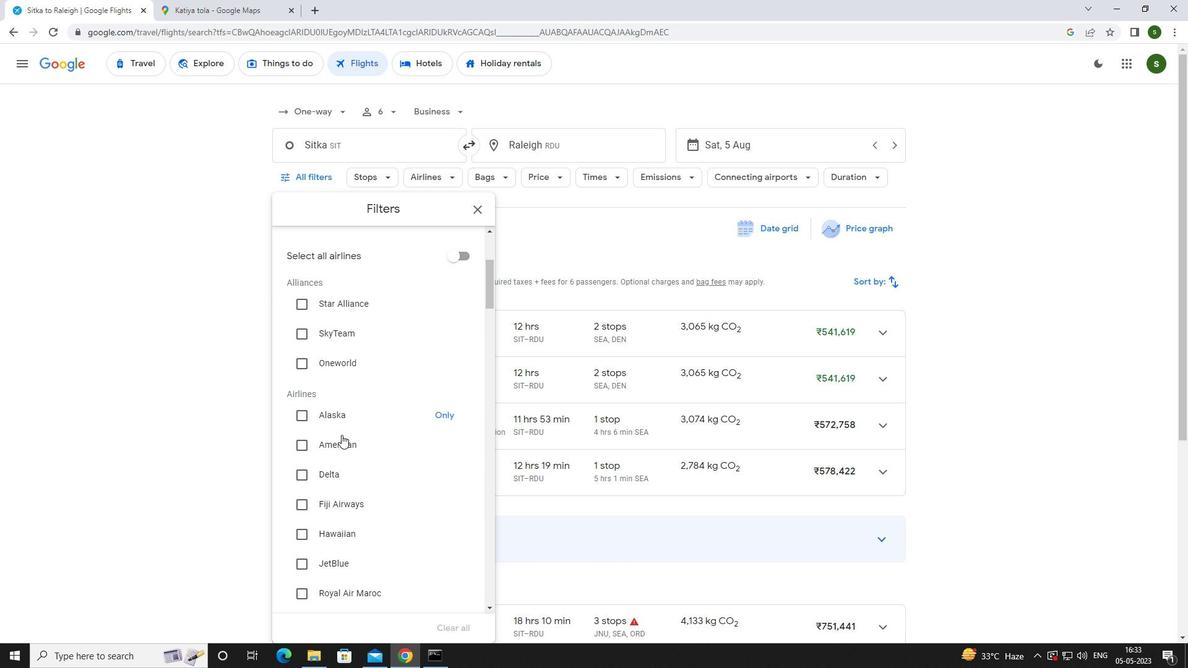 
Action: Mouse moved to (342, 440)
Screenshot: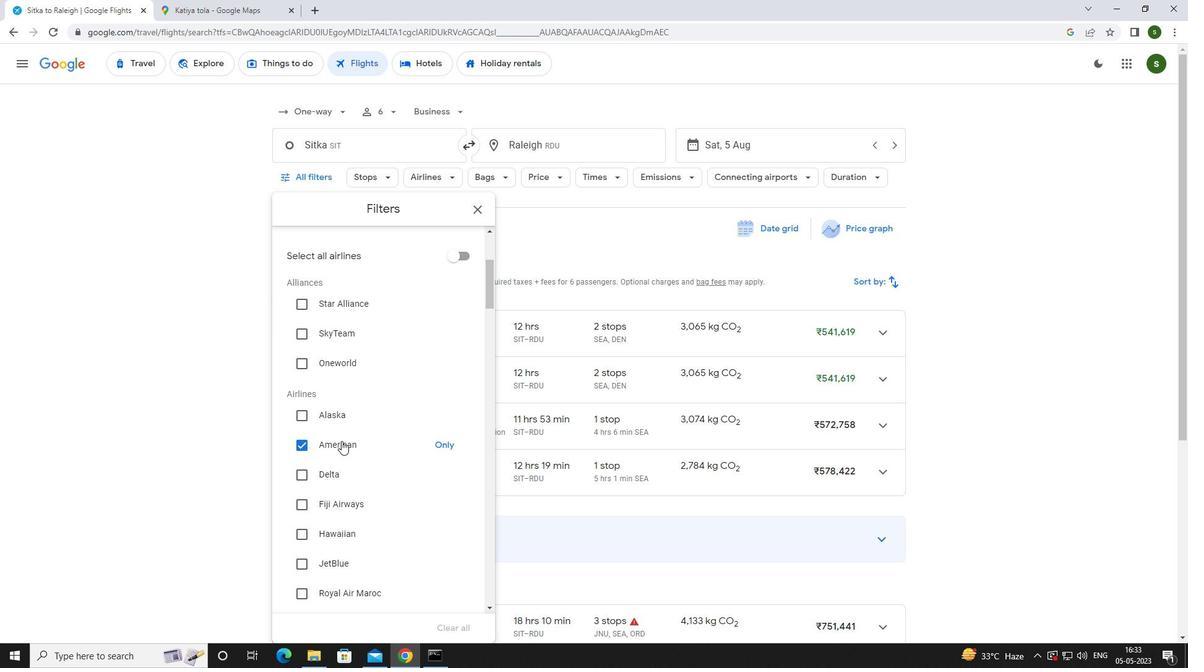 
Action: Mouse scrolled (342, 439) with delta (0, 0)
Screenshot: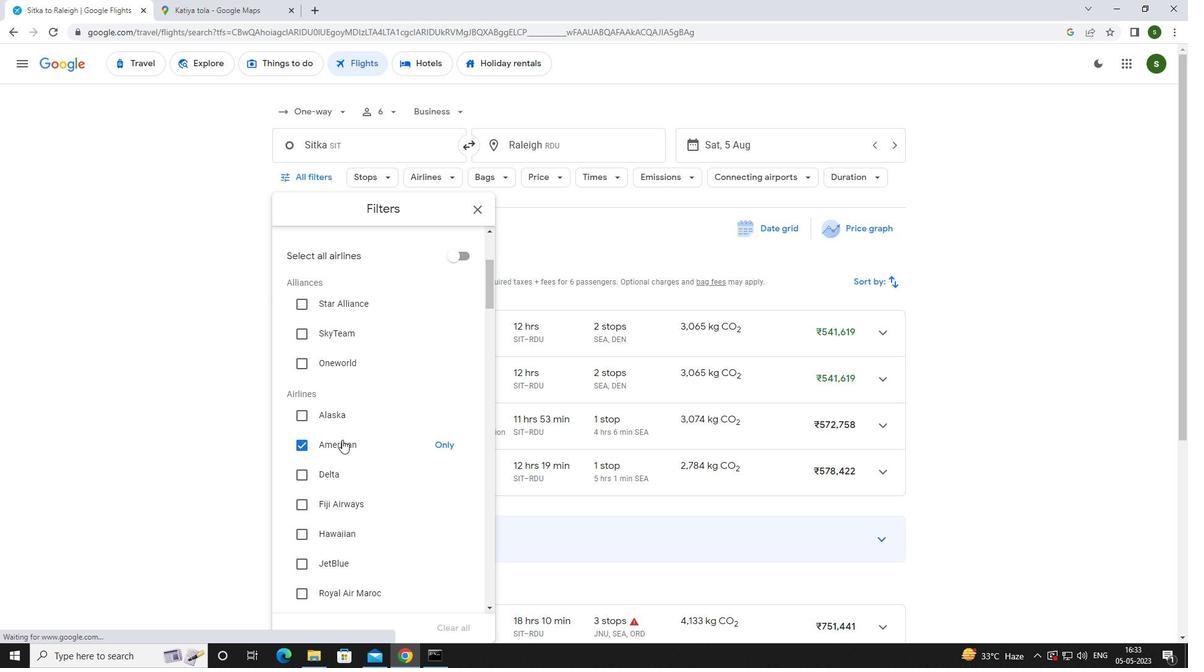 
Action: Mouse scrolled (342, 439) with delta (0, 0)
Screenshot: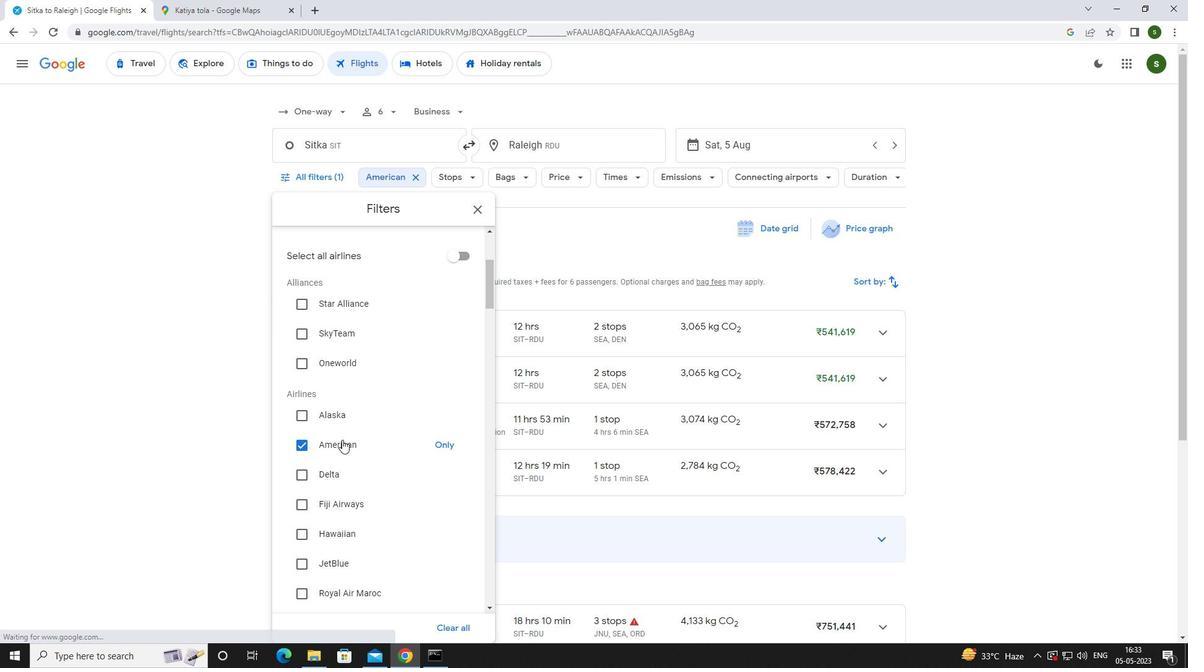 
Action: Mouse scrolled (342, 439) with delta (0, 0)
Screenshot: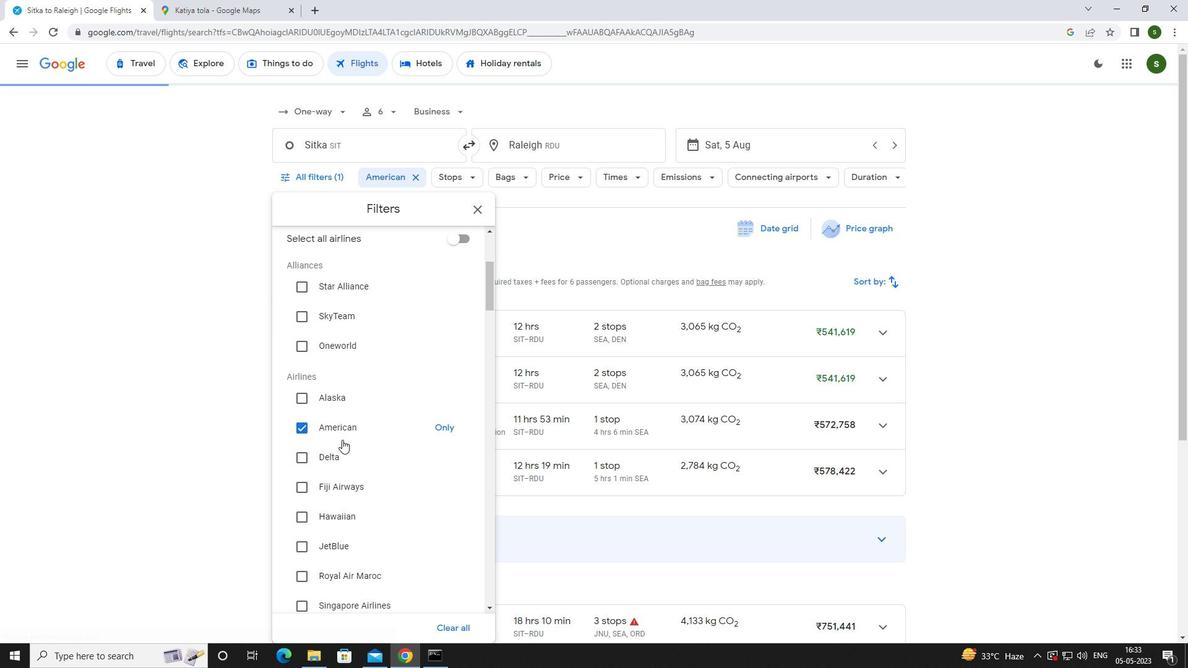 
Action: Mouse scrolled (342, 439) with delta (0, 0)
Screenshot: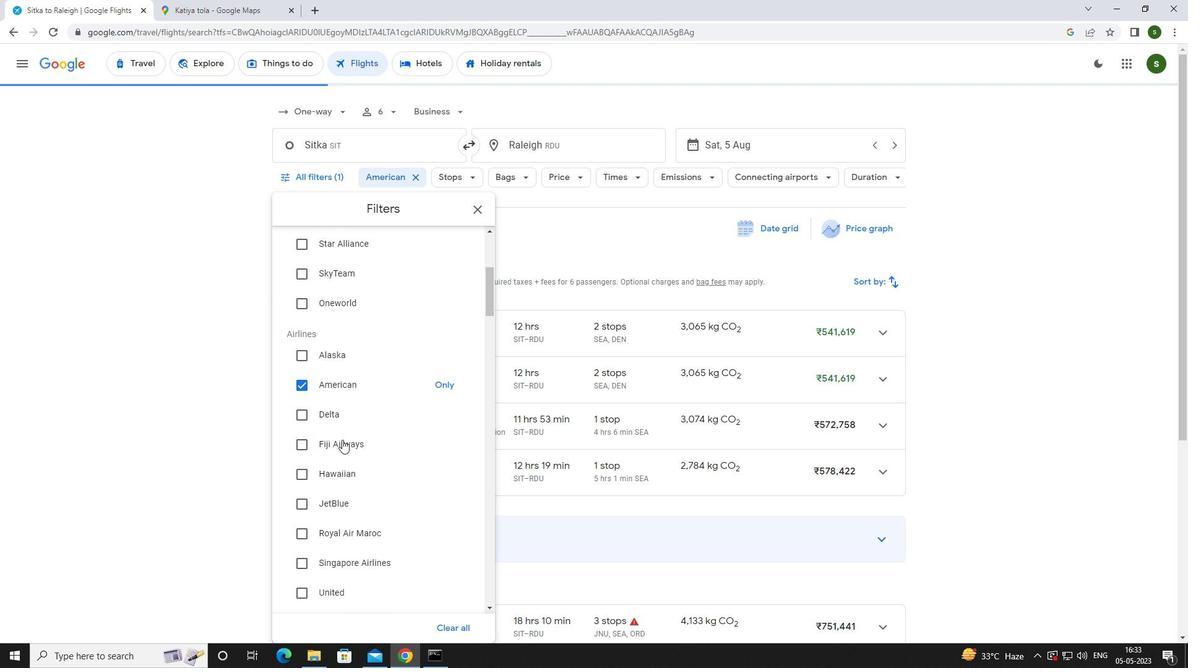 
Action: Mouse scrolled (342, 439) with delta (0, 0)
Screenshot: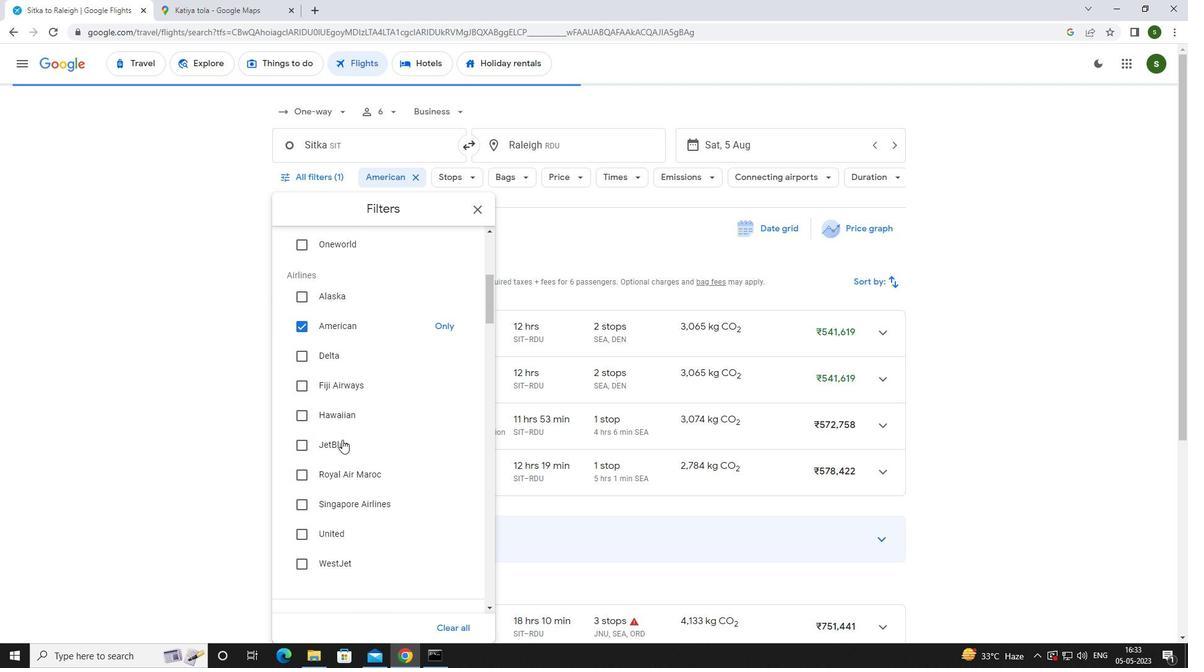 
Action: Mouse moved to (460, 489)
Screenshot: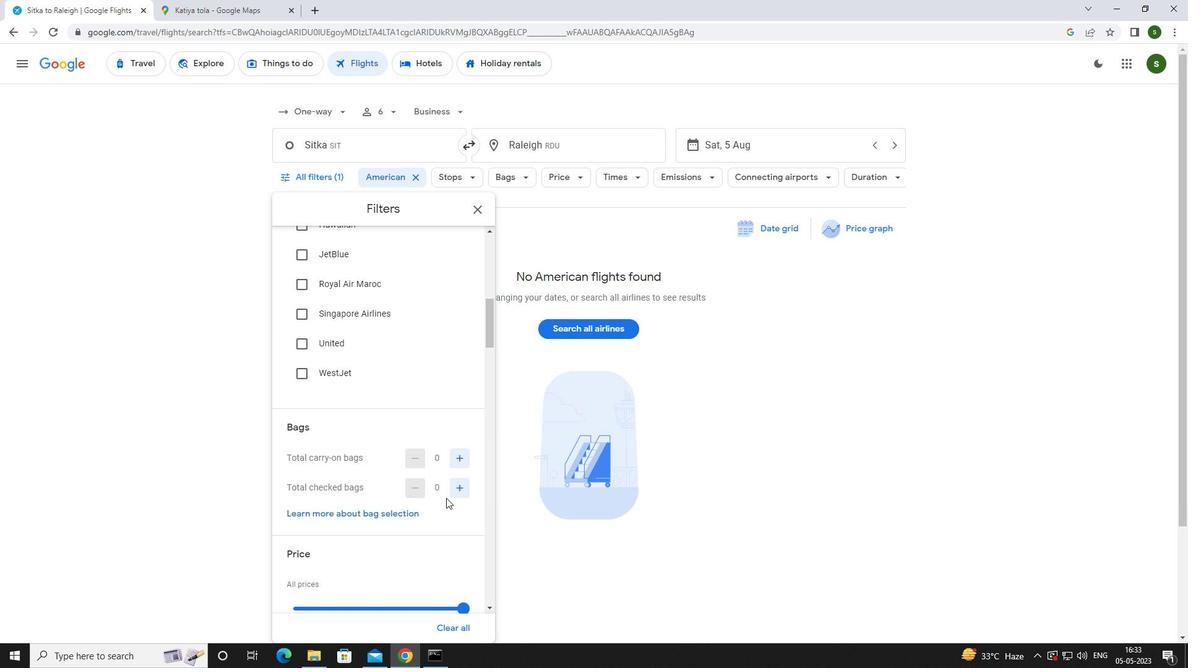 
Action: Mouse pressed left at (460, 489)
Screenshot: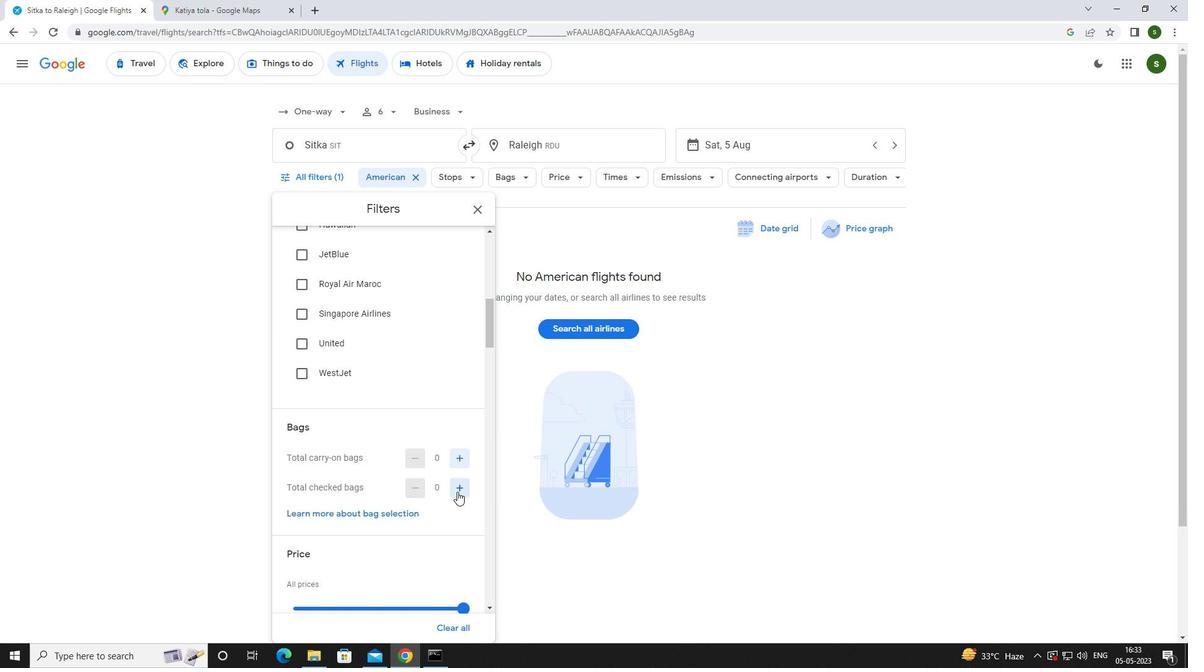 
Action: Mouse pressed left at (460, 489)
Screenshot: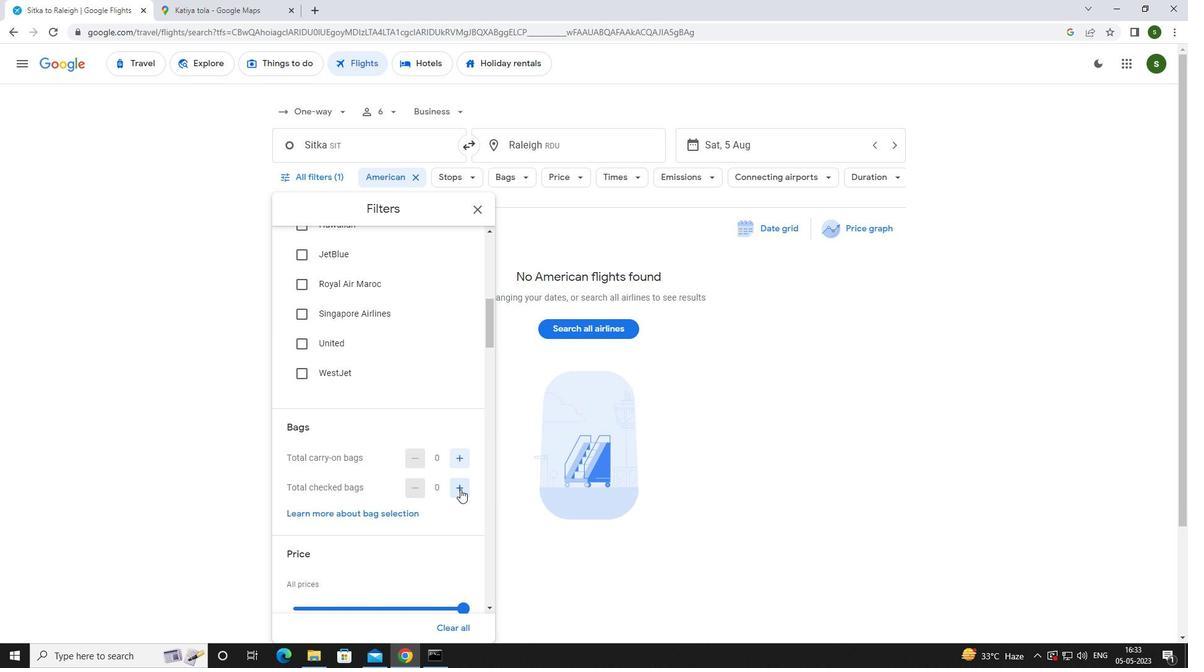 
Action: Mouse pressed left at (460, 489)
Screenshot: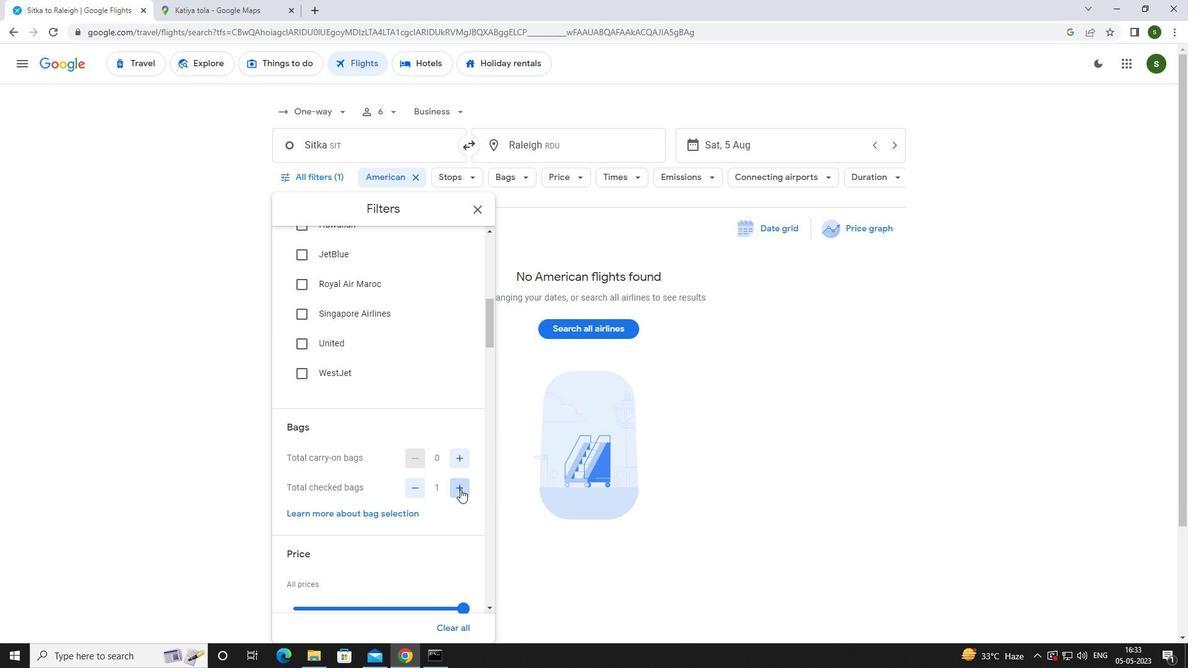 
Action: Mouse pressed left at (460, 489)
Screenshot: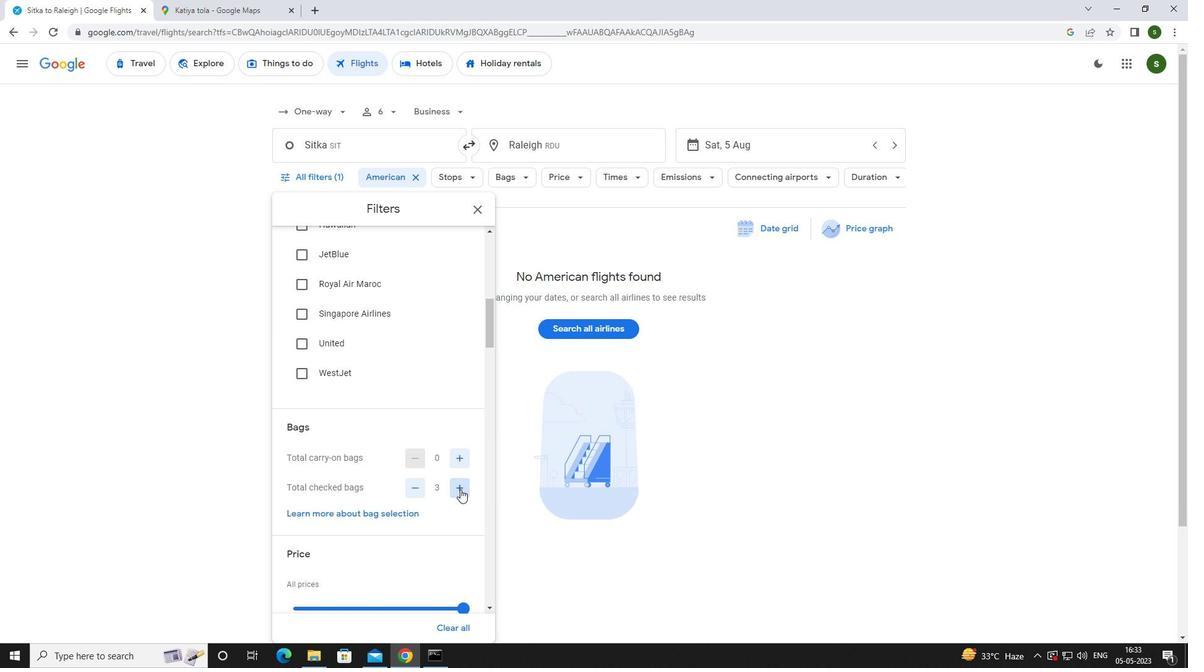 
Action: Mouse scrolled (460, 488) with delta (0, 0)
Screenshot: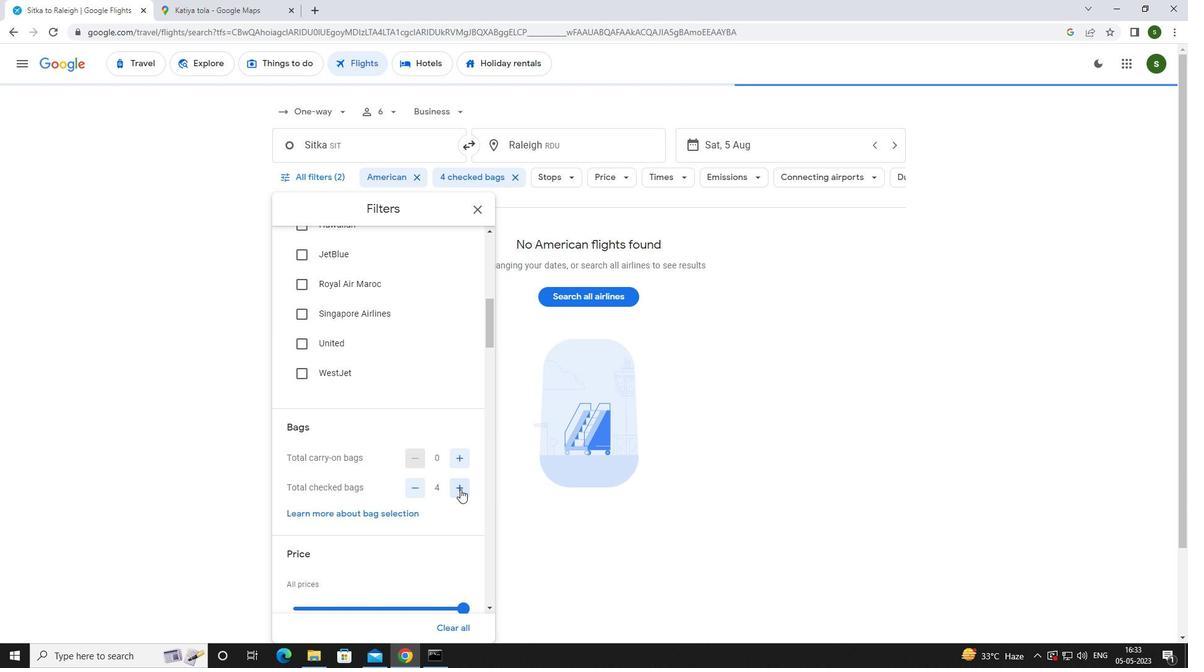 
Action: Mouse scrolled (460, 488) with delta (0, 0)
Screenshot: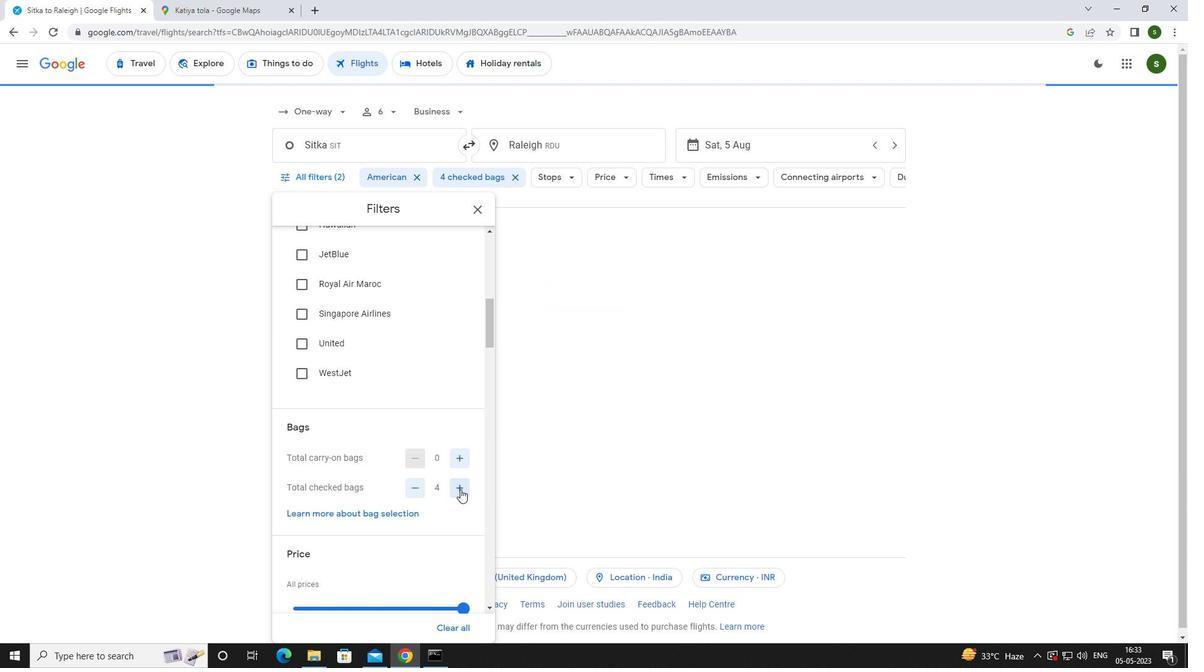
Action: Mouse moved to (463, 480)
Screenshot: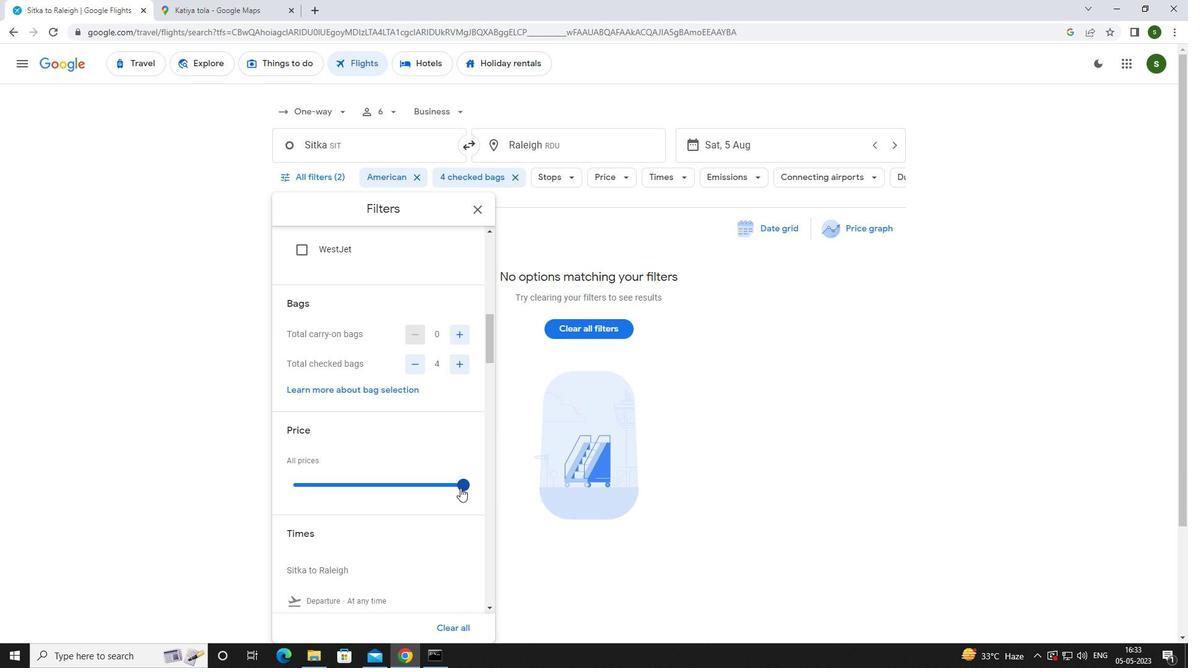 
Action: Mouse pressed left at (463, 480)
Screenshot: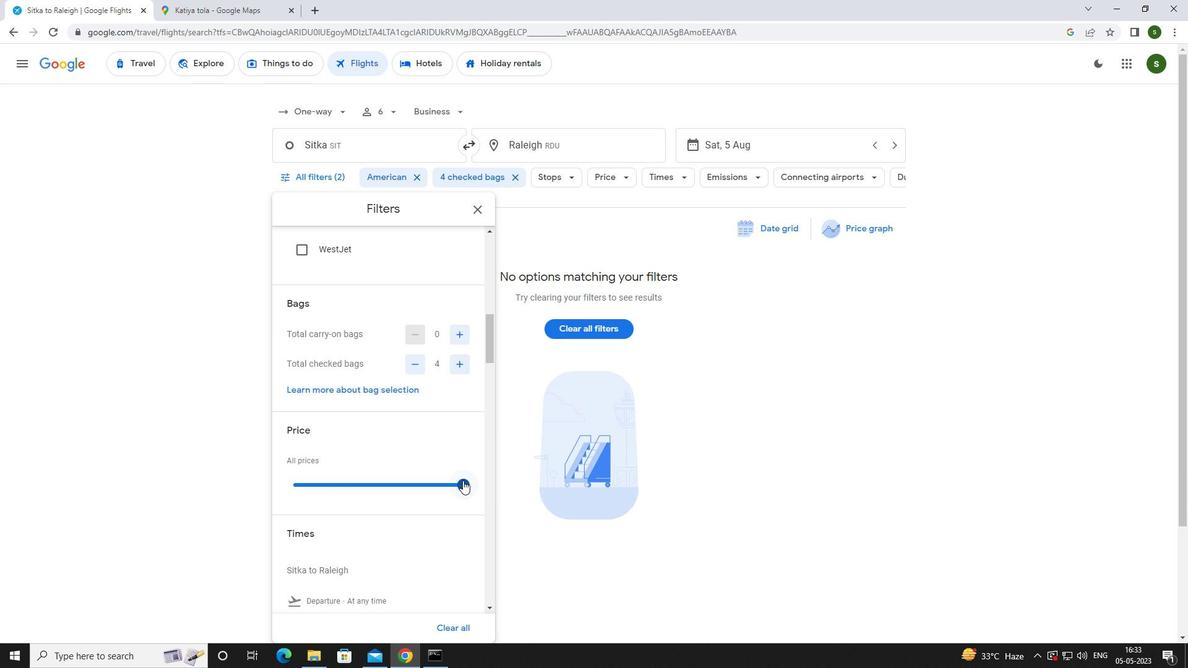 
Action: Mouse moved to (293, 487)
Screenshot: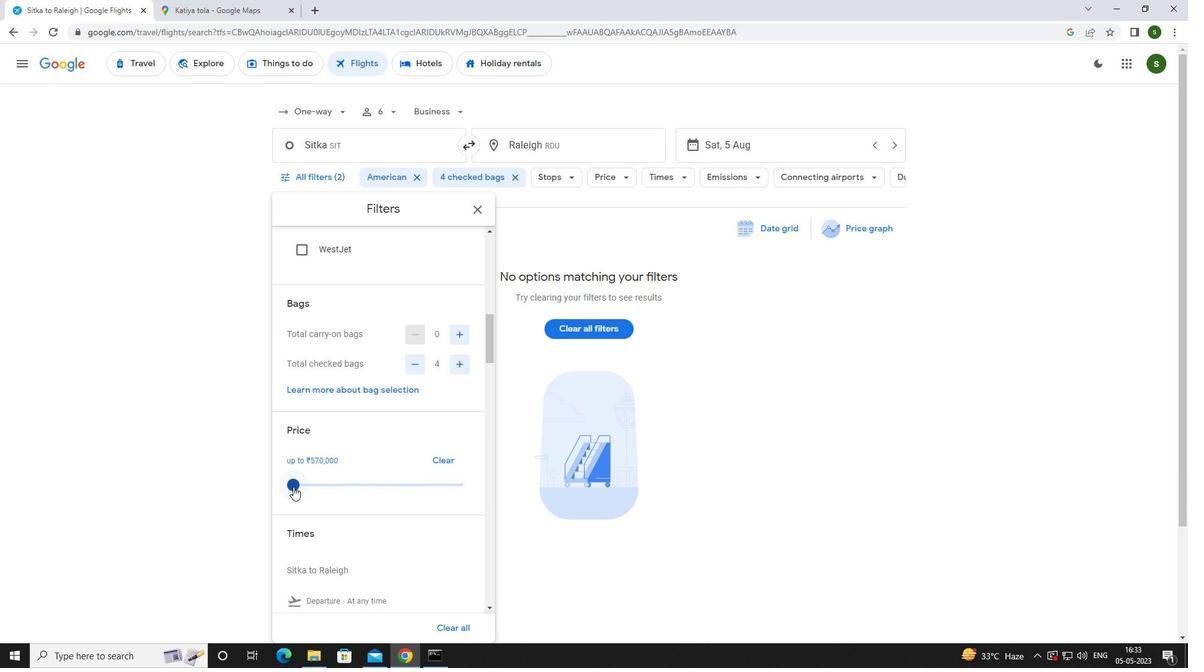 
Action: Mouse scrolled (293, 486) with delta (0, 0)
Screenshot: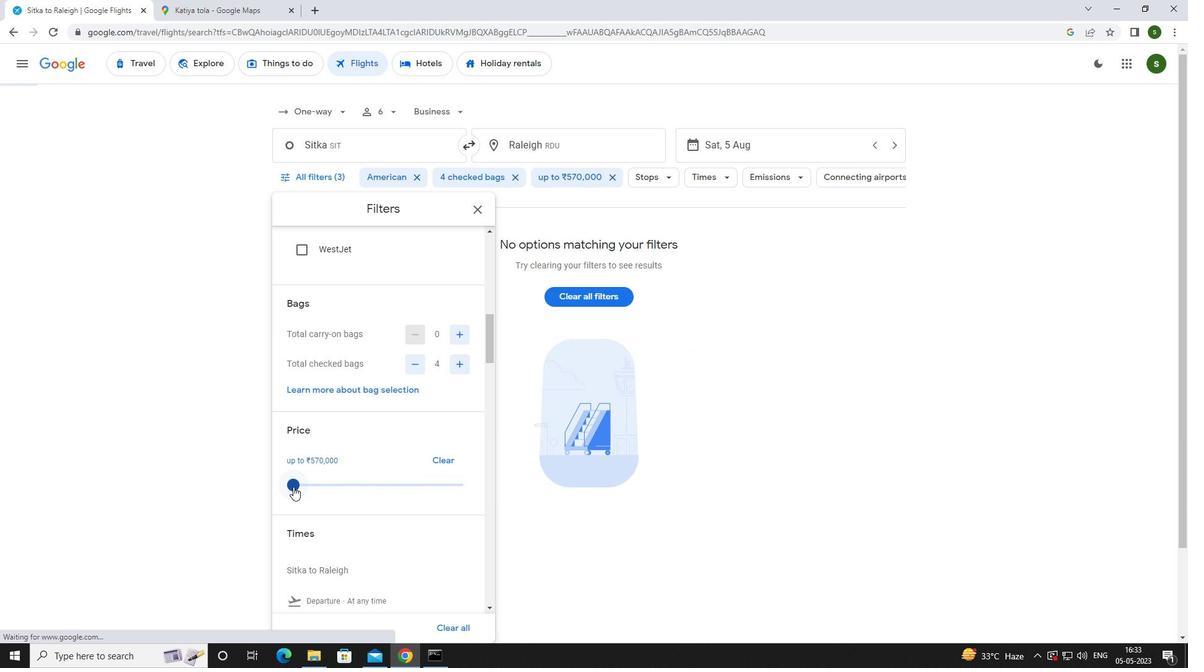 
Action: Mouse scrolled (293, 486) with delta (0, 0)
Screenshot: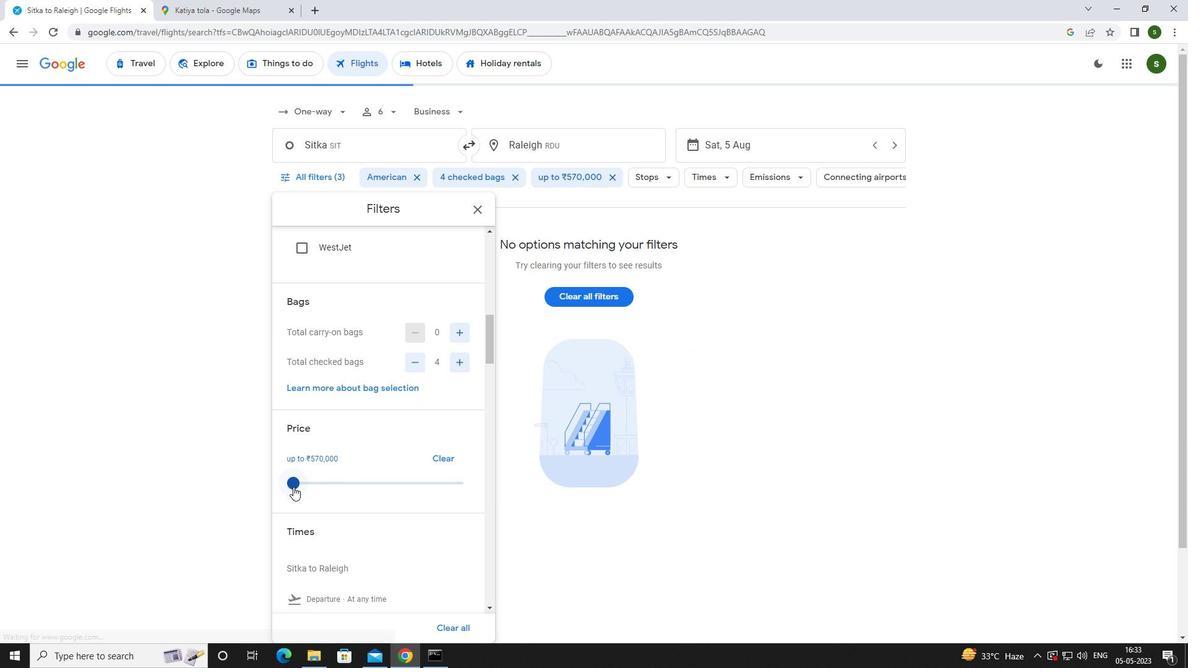 
Action: Mouse moved to (292, 492)
Screenshot: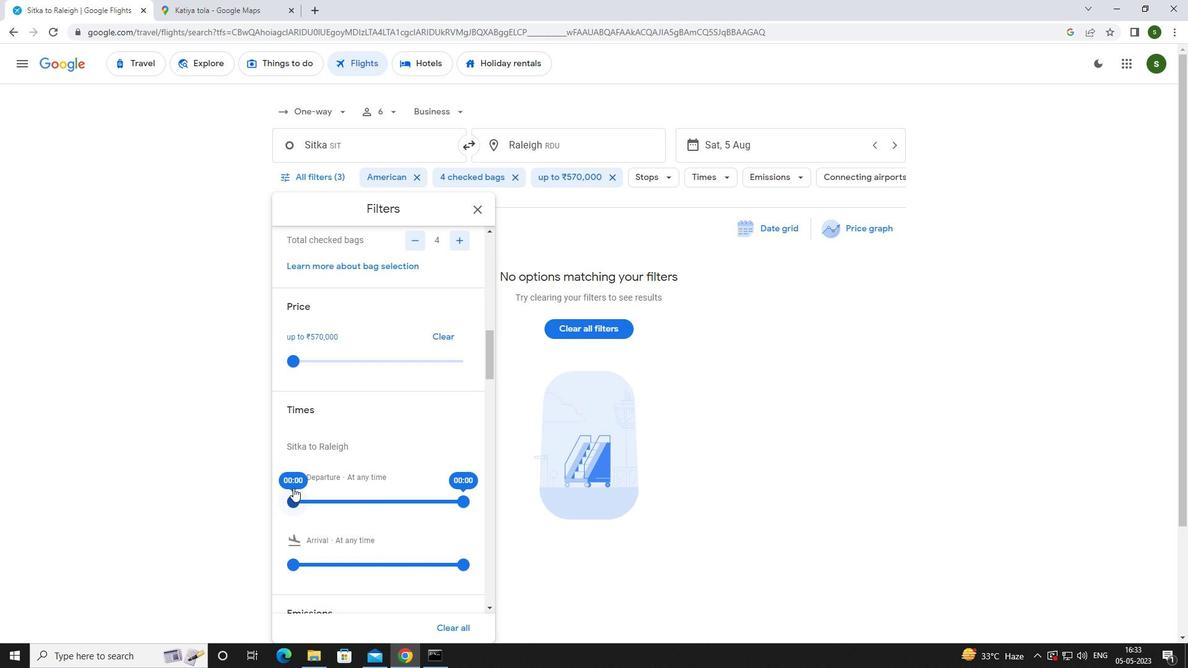 
Action: Mouse pressed left at (292, 492)
Screenshot: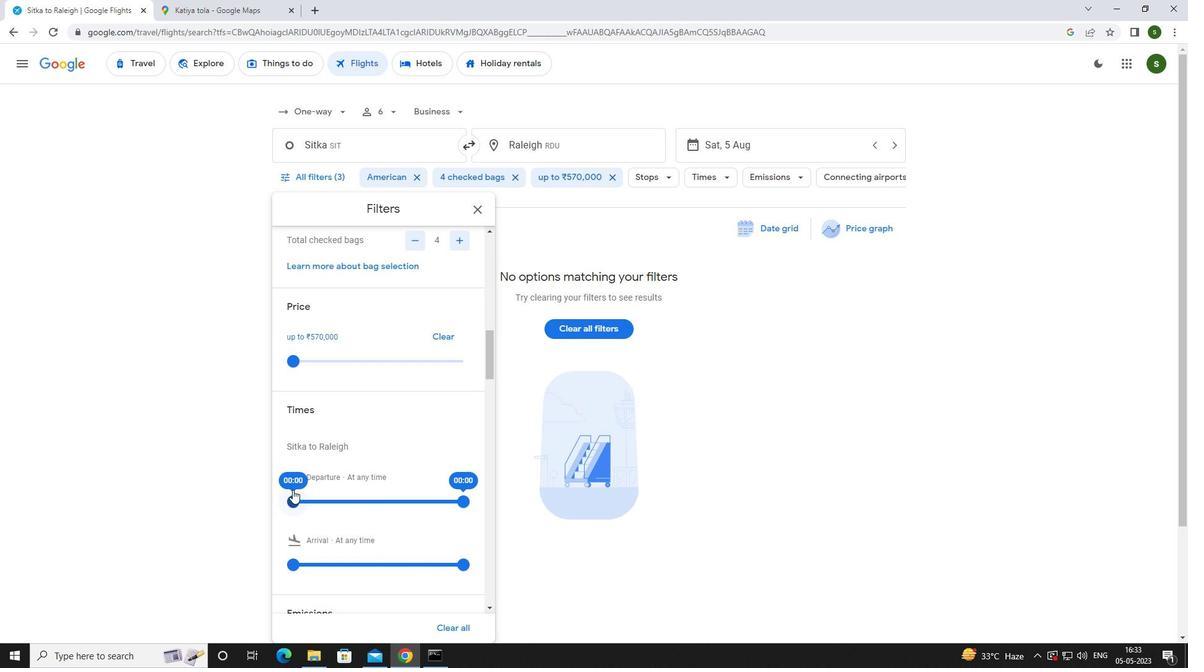 
Action: Mouse moved to (526, 542)
Screenshot: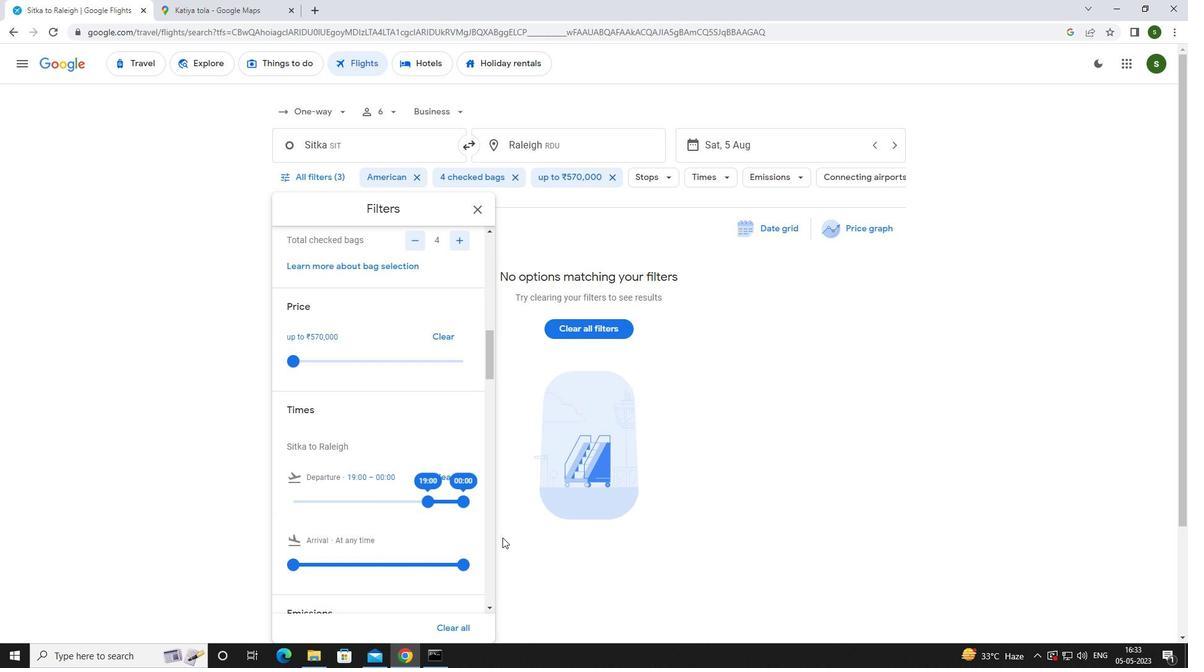 
Action: Mouse pressed left at (526, 542)
Screenshot: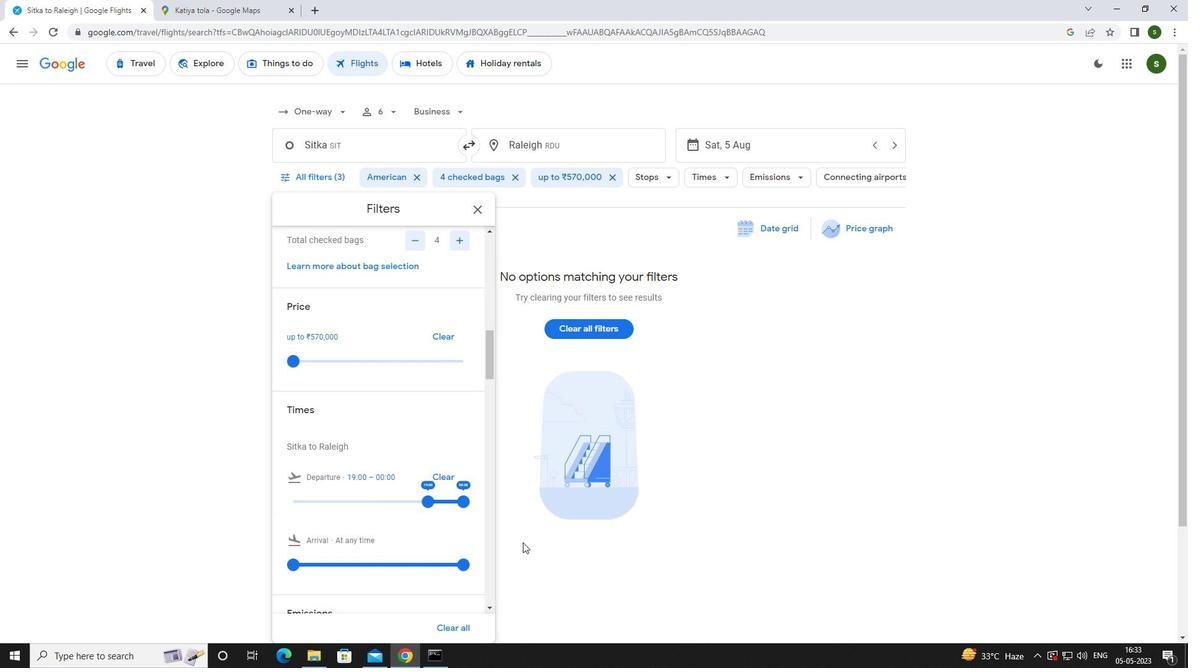 
